 Task: Find connections with filter location Loughborough with filter topic #socialentrepreneurshipwith filter profile language German with filter current company Fino Payments Bank Ltd with filter school PSIT Kanpur (Pranveer Singh Institute of Technology) with filter industry Furniture and Home Furnishings Manufacturing with filter service category Marketing with filter keywords title Barista
Action: Mouse moved to (491, 76)
Screenshot: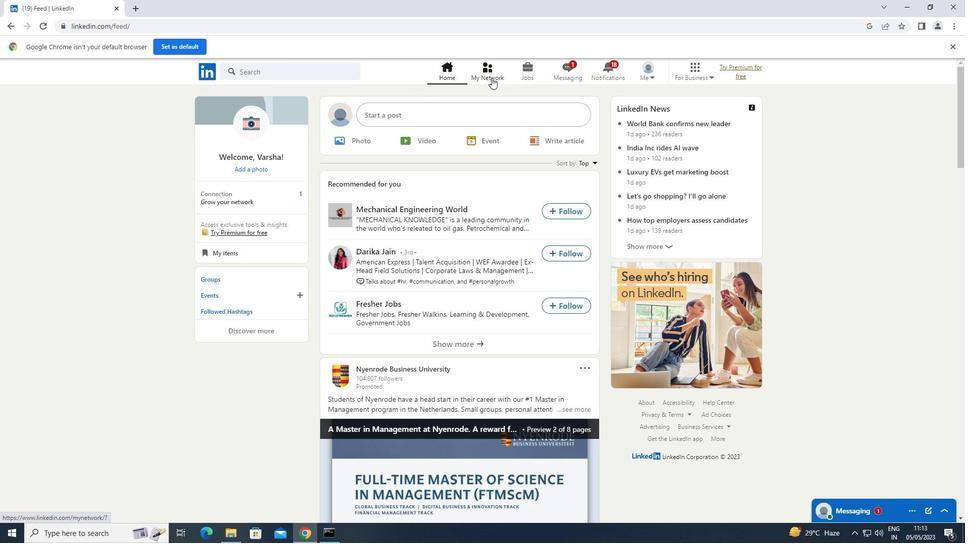 
Action: Mouse pressed left at (491, 76)
Screenshot: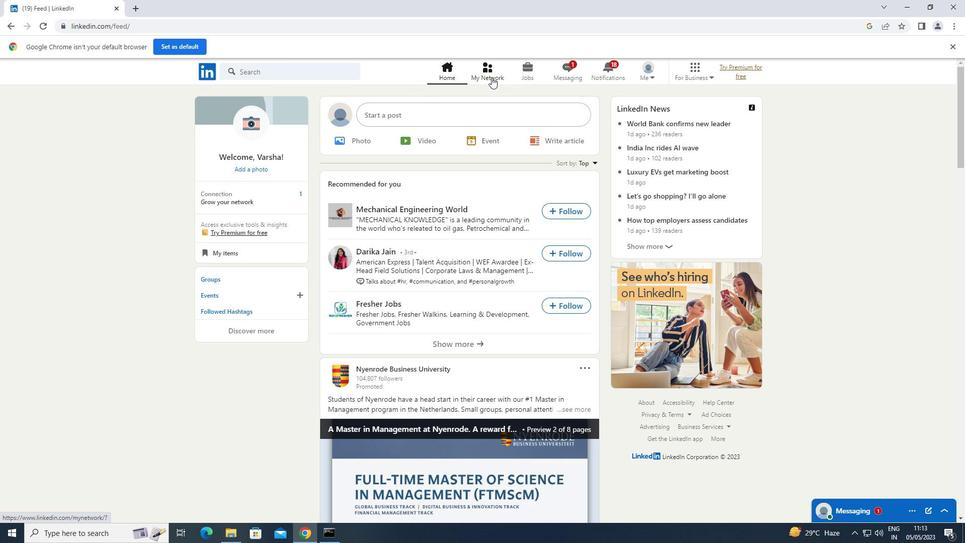 
Action: Mouse moved to (243, 127)
Screenshot: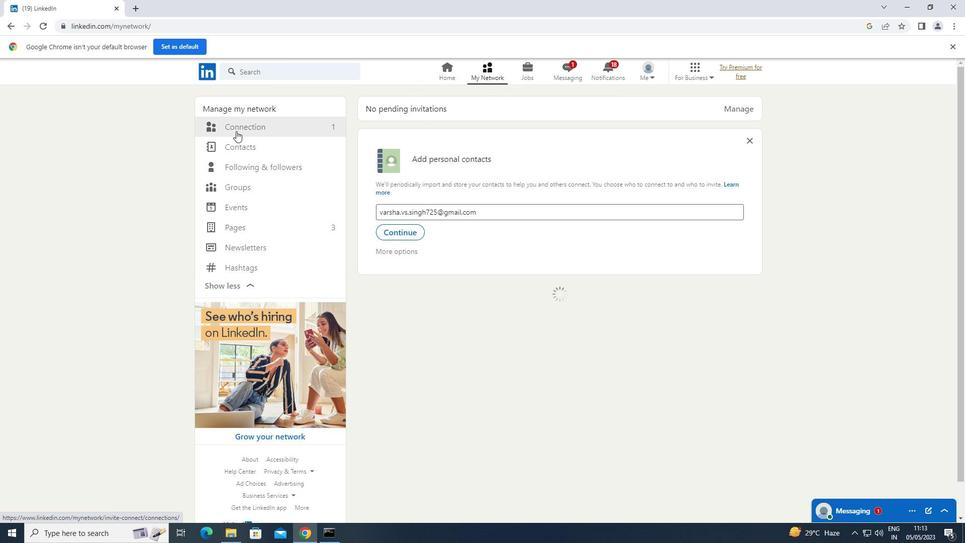 
Action: Mouse pressed left at (243, 127)
Screenshot: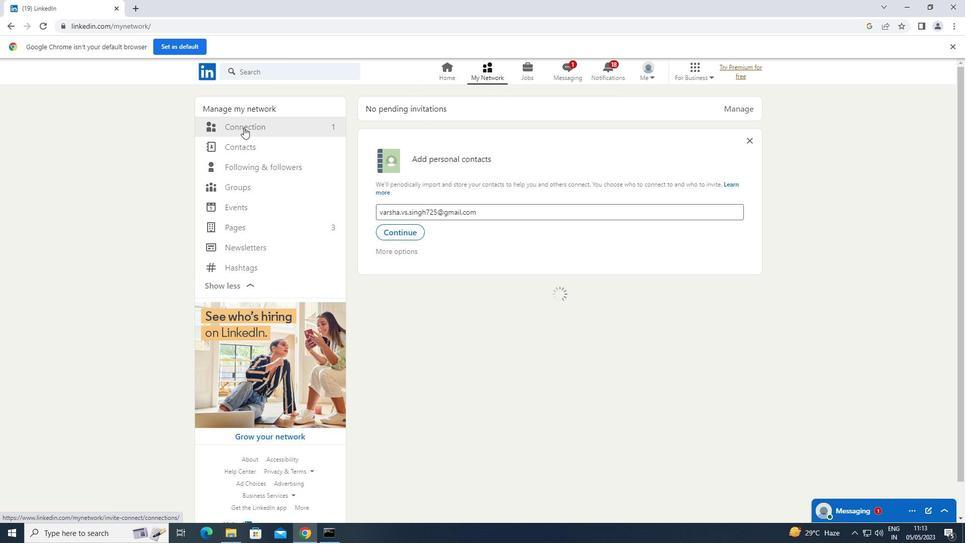 
Action: Mouse moved to (554, 127)
Screenshot: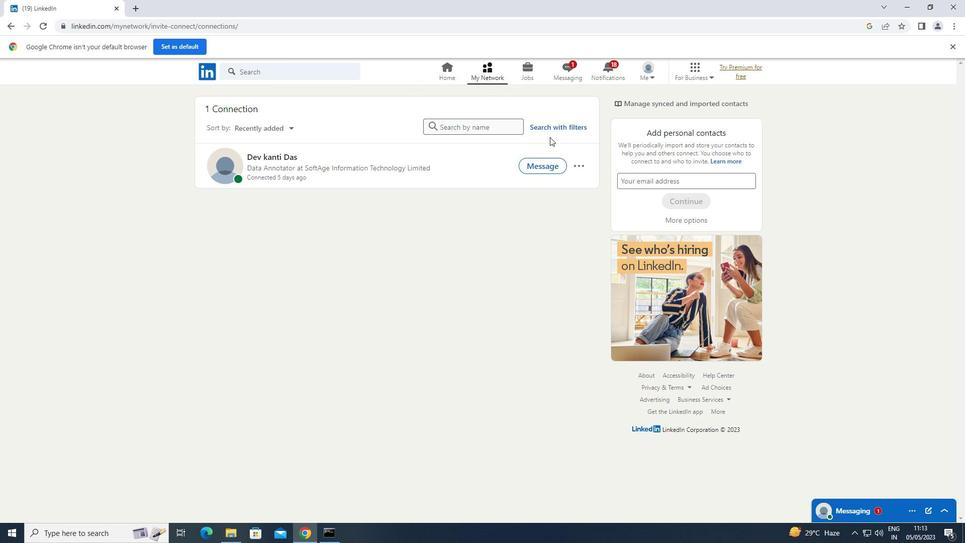 
Action: Mouse pressed left at (554, 127)
Screenshot: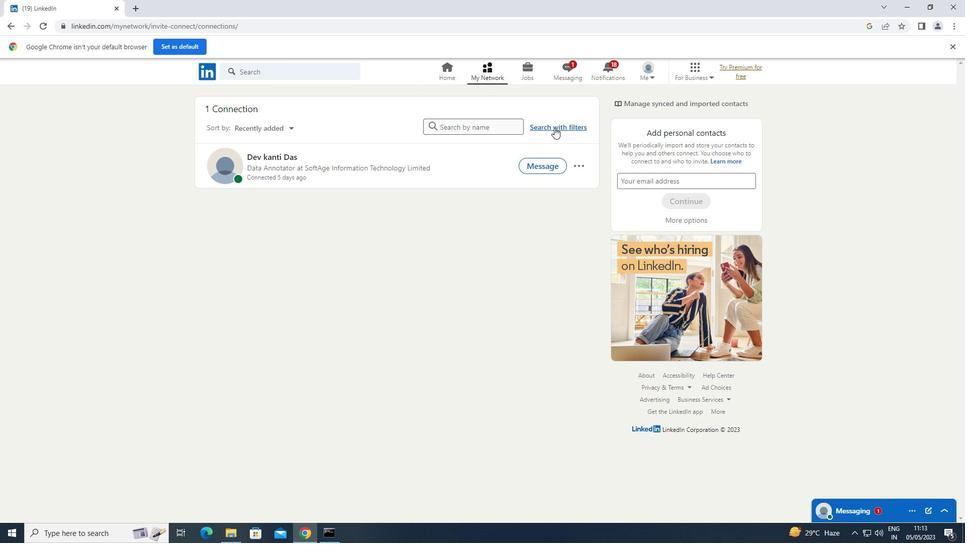 
Action: Mouse moved to (521, 100)
Screenshot: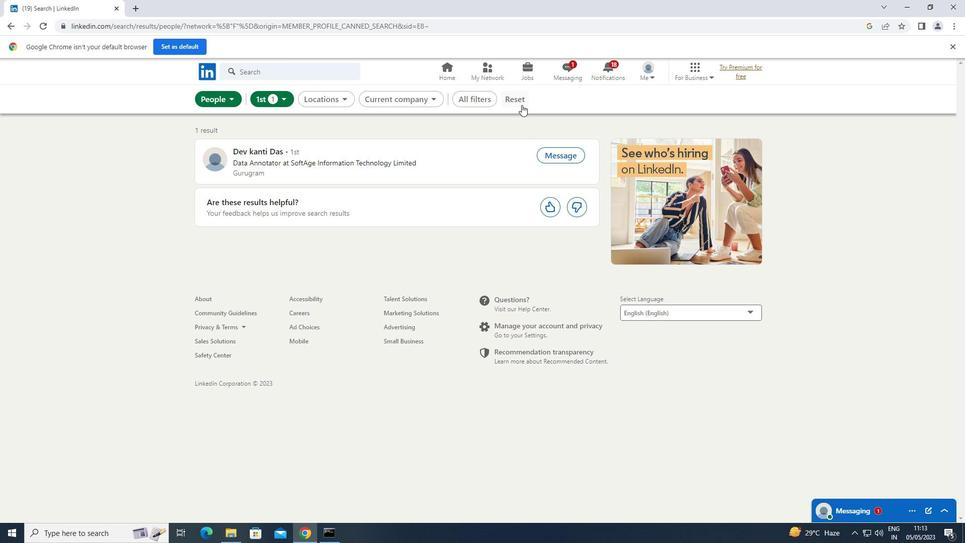 
Action: Mouse pressed left at (521, 100)
Screenshot: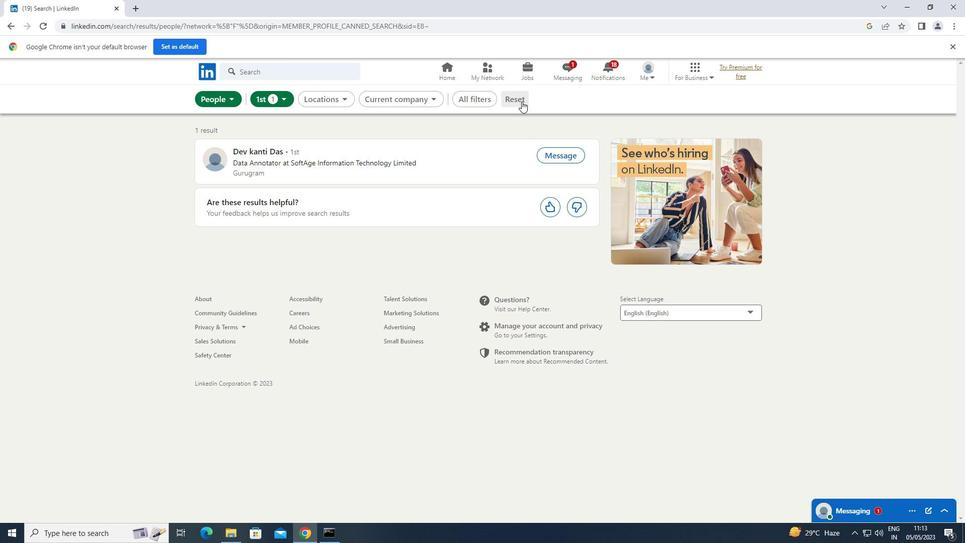 
Action: Mouse moved to (495, 95)
Screenshot: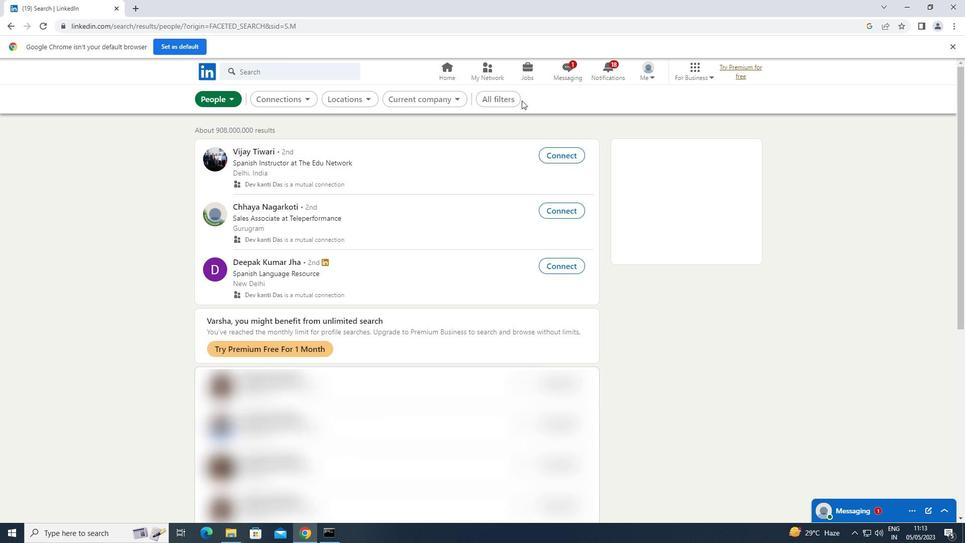 
Action: Mouse pressed left at (495, 95)
Screenshot: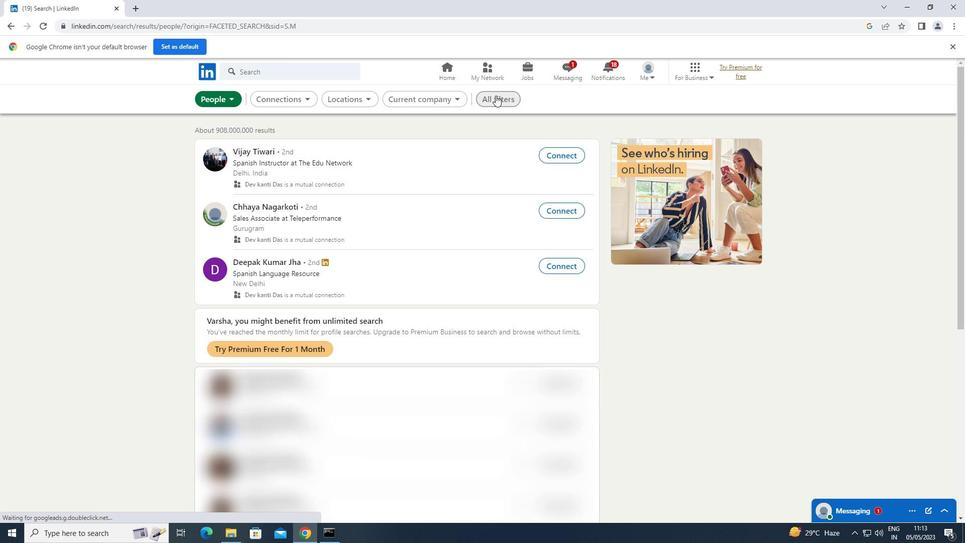 
Action: Mouse moved to (720, 240)
Screenshot: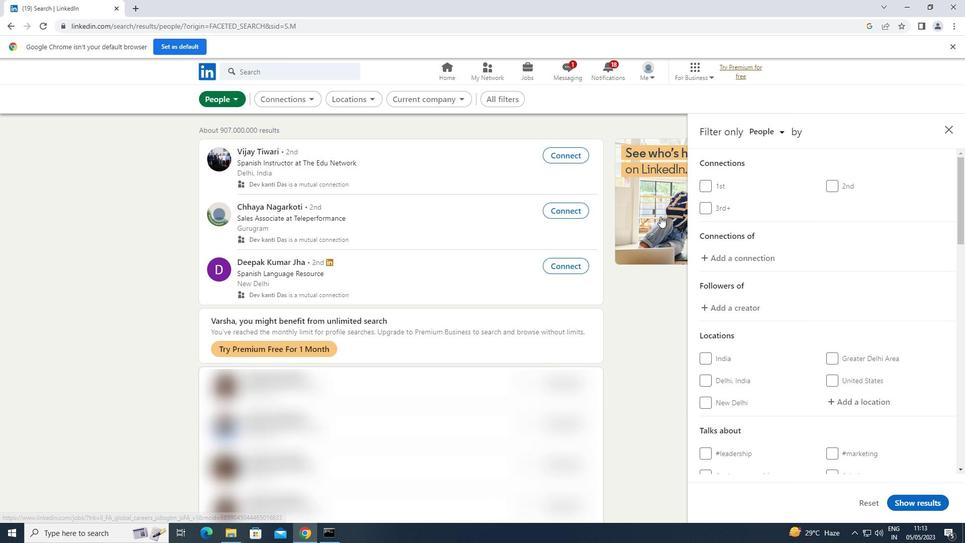 
Action: Mouse scrolled (720, 240) with delta (0, 0)
Screenshot: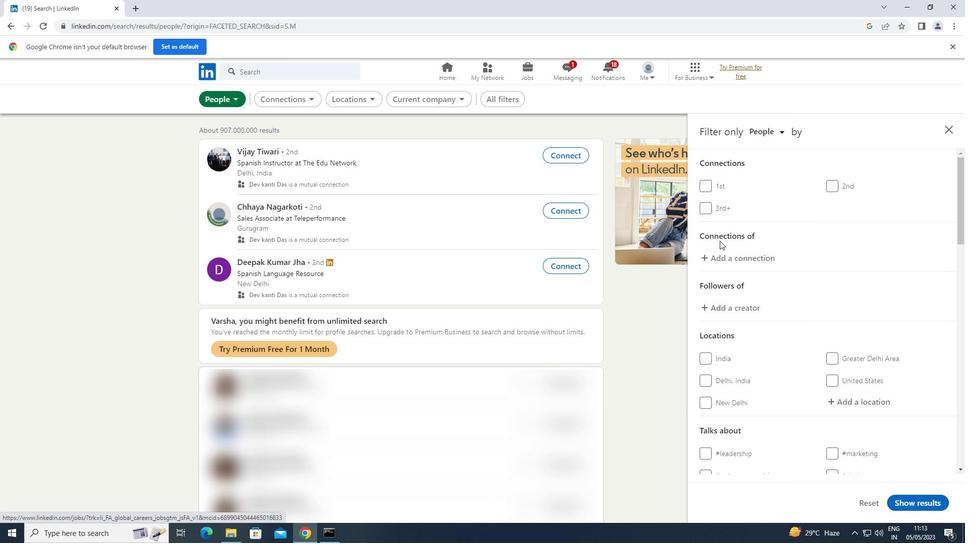 
Action: Mouse scrolled (720, 240) with delta (0, 0)
Screenshot: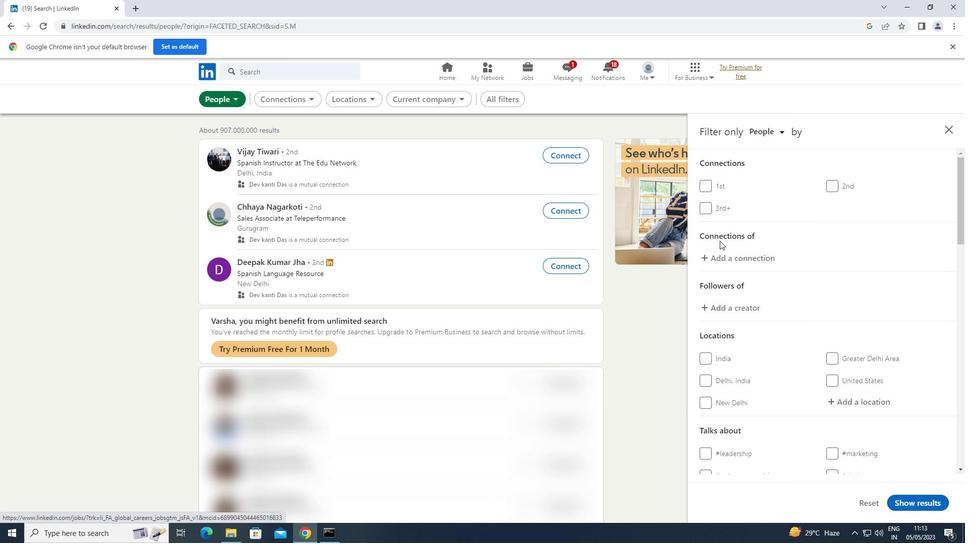
Action: Mouse moved to (876, 301)
Screenshot: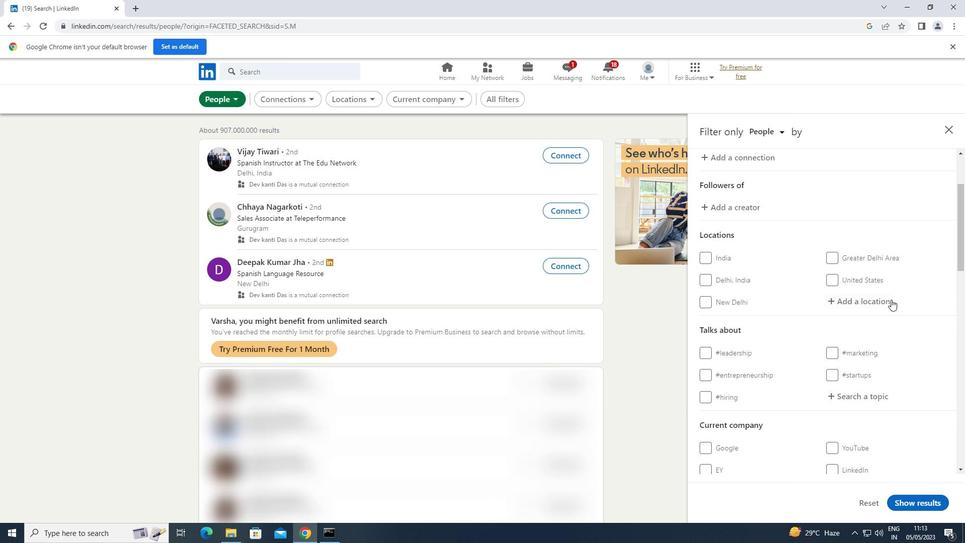 
Action: Mouse pressed left at (876, 301)
Screenshot: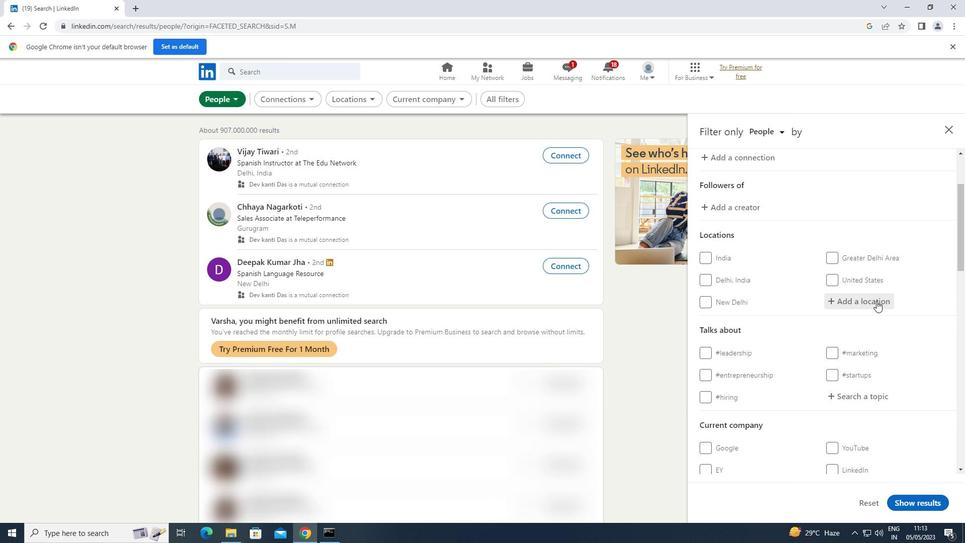 
Action: Key pressed <Key.shift>LOUGHBOROUGH
Screenshot: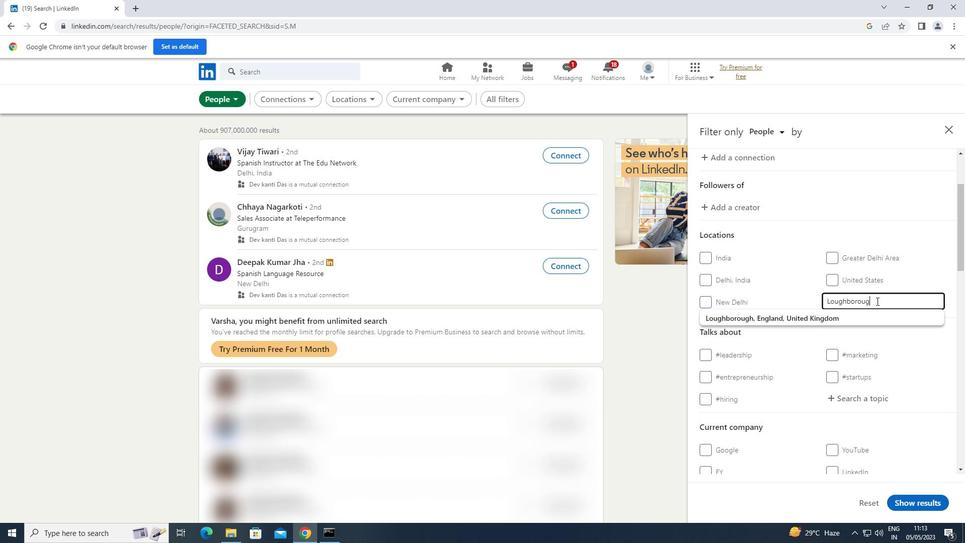 
Action: Mouse moved to (876, 400)
Screenshot: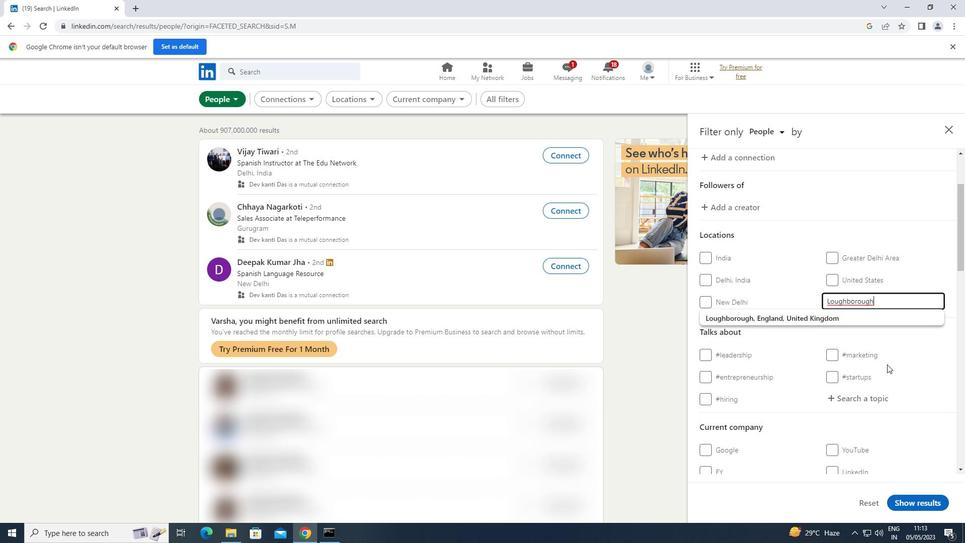 
Action: Mouse pressed left at (876, 400)
Screenshot: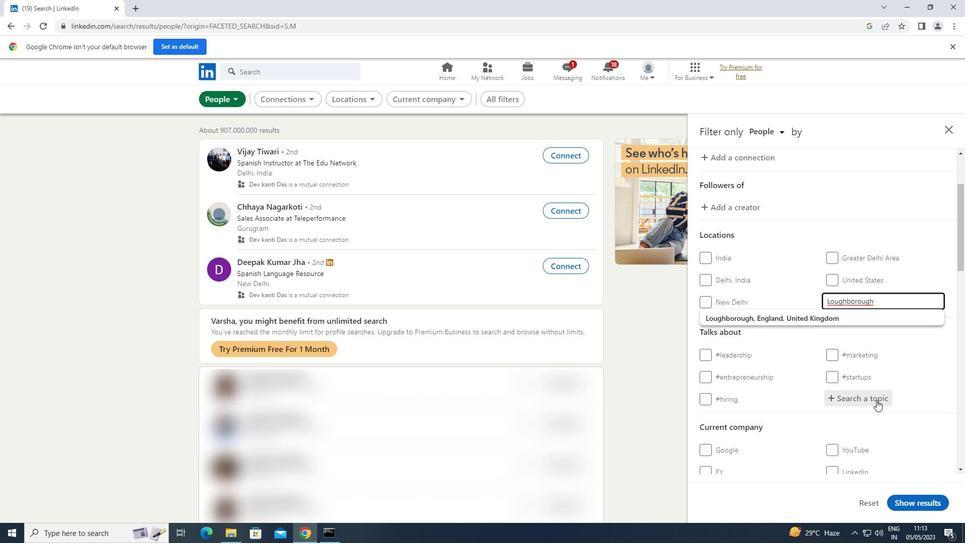 
Action: Key pressed SOCIALENTREPRENEURSH
Screenshot: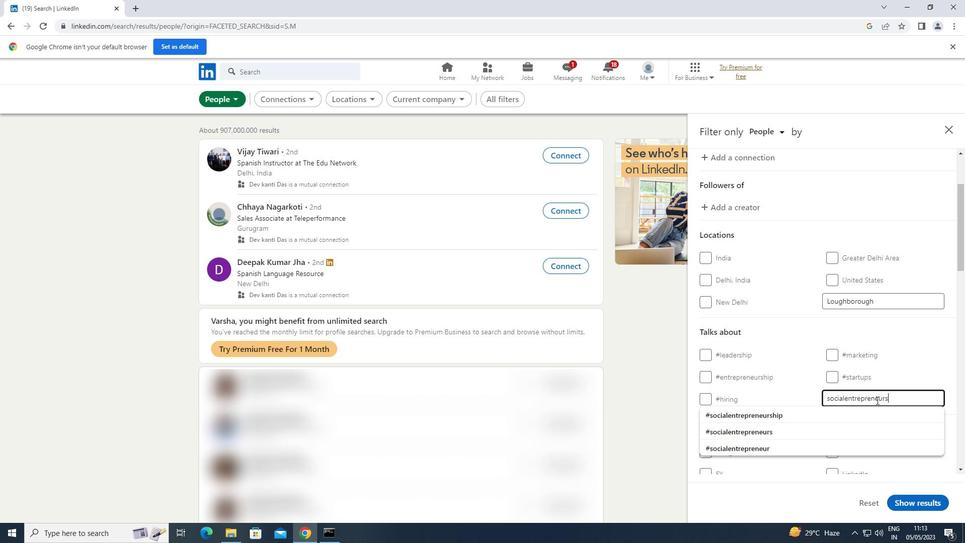 
Action: Mouse moved to (807, 409)
Screenshot: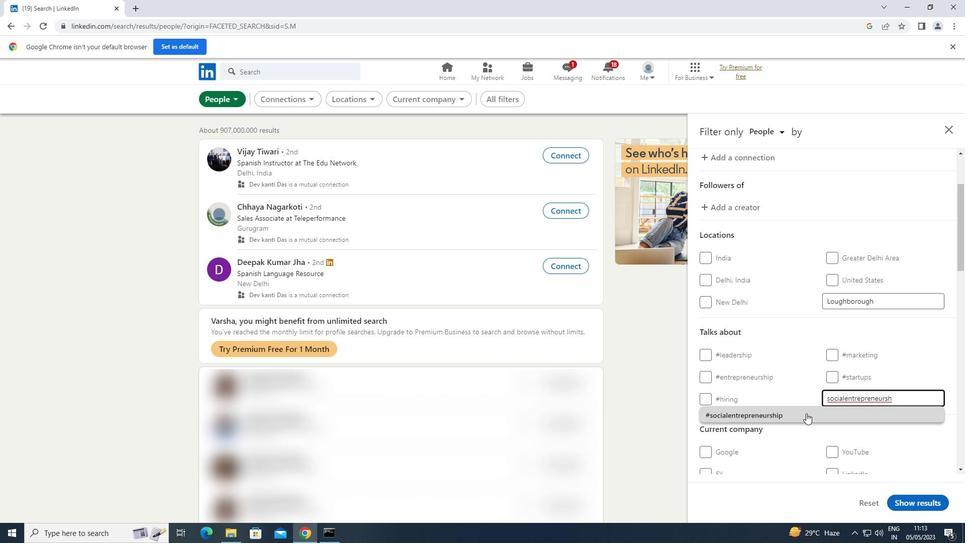 
Action: Mouse pressed left at (807, 409)
Screenshot: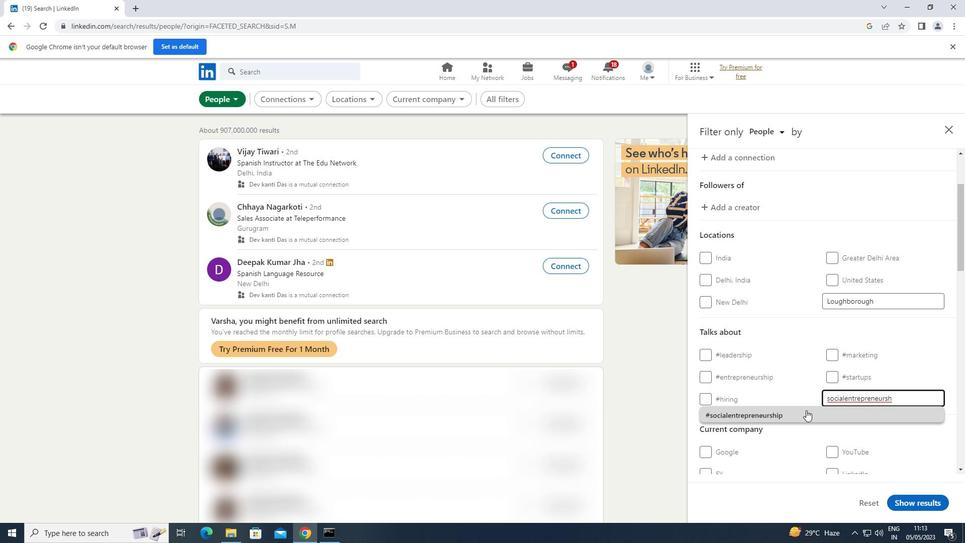 
Action: Mouse scrolled (807, 408) with delta (0, 0)
Screenshot: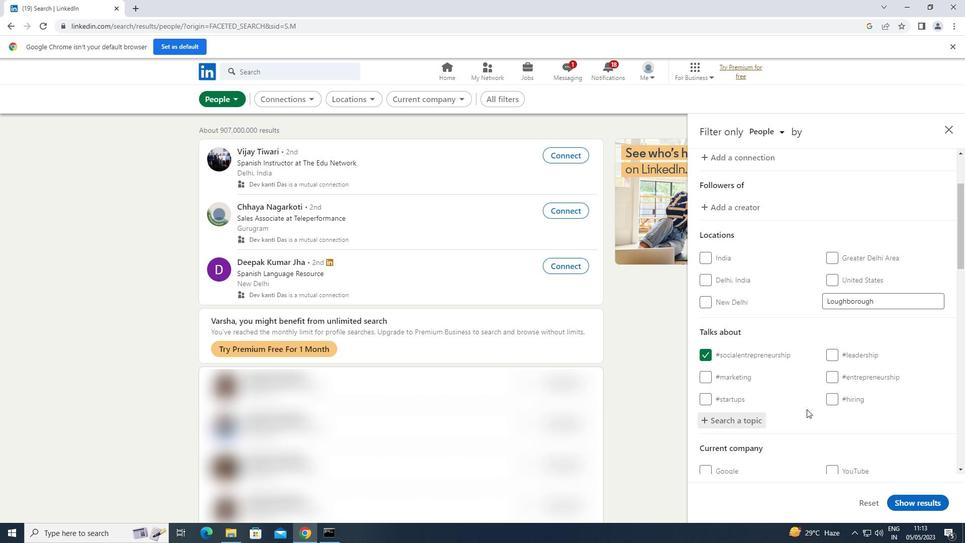 
Action: Mouse scrolled (807, 408) with delta (0, 0)
Screenshot: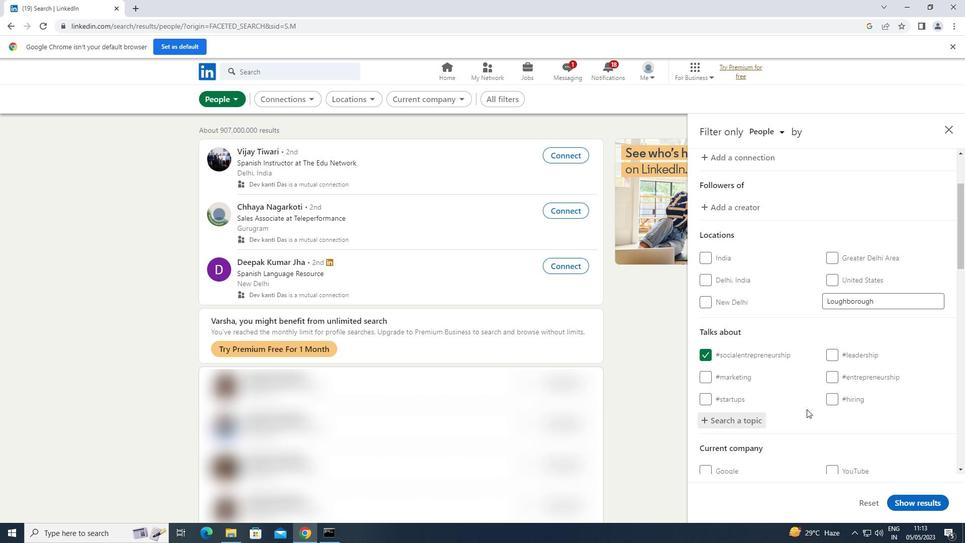 
Action: Mouse scrolled (807, 408) with delta (0, 0)
Screenshot: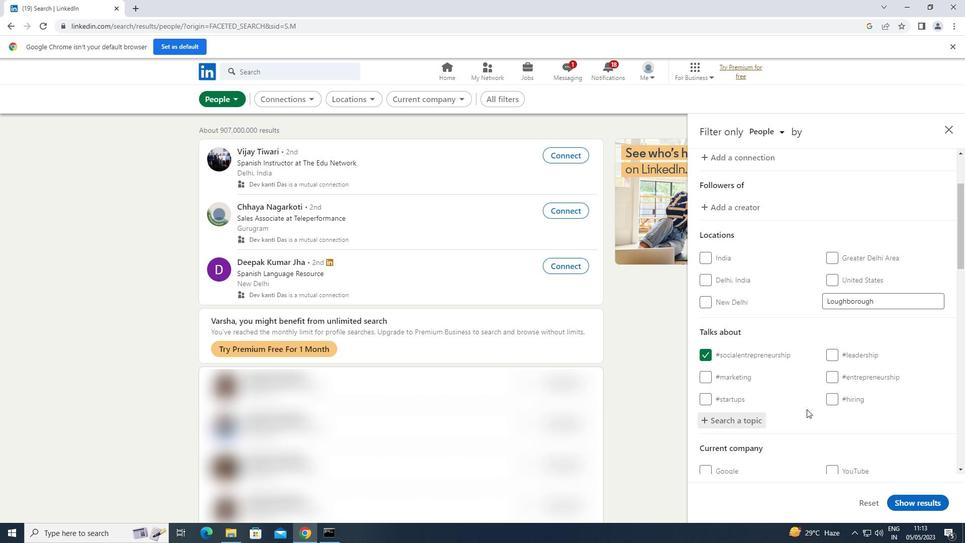 
Action: Mouse moved to (807, 408)
Screenshot: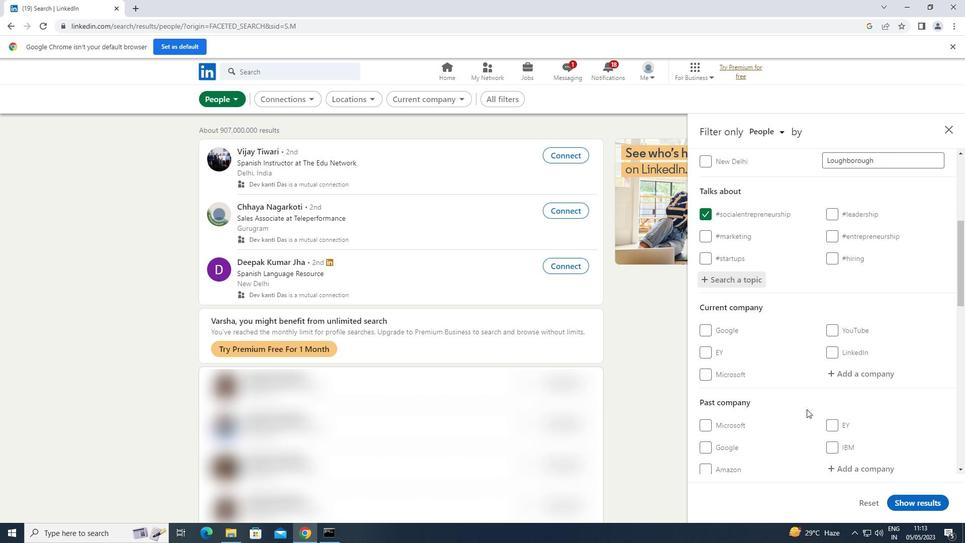 
Action: Mouse scrolled (807, 407) with delta (0, 0)
Screenshot: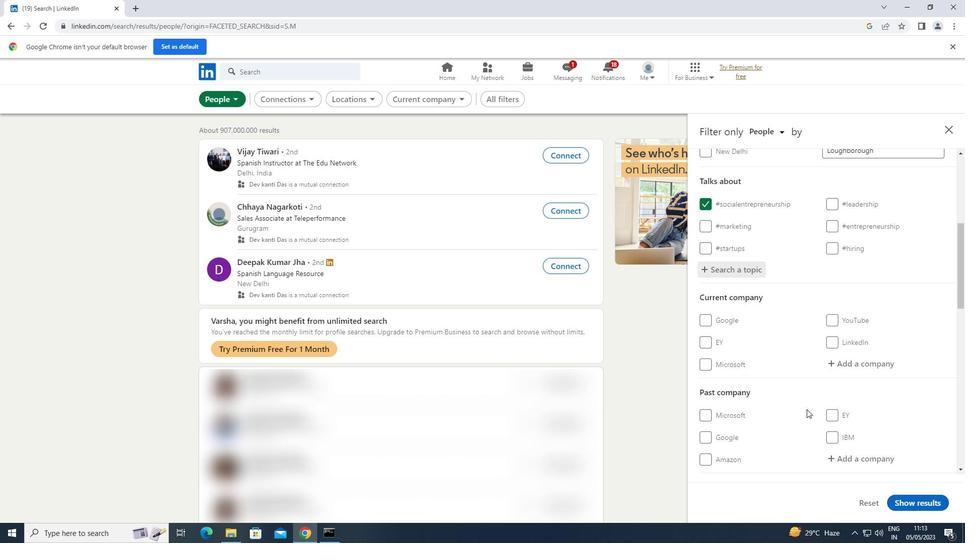 
Action: Mouse scrolled (807, 407) with delta (0, 0)
Screenshot: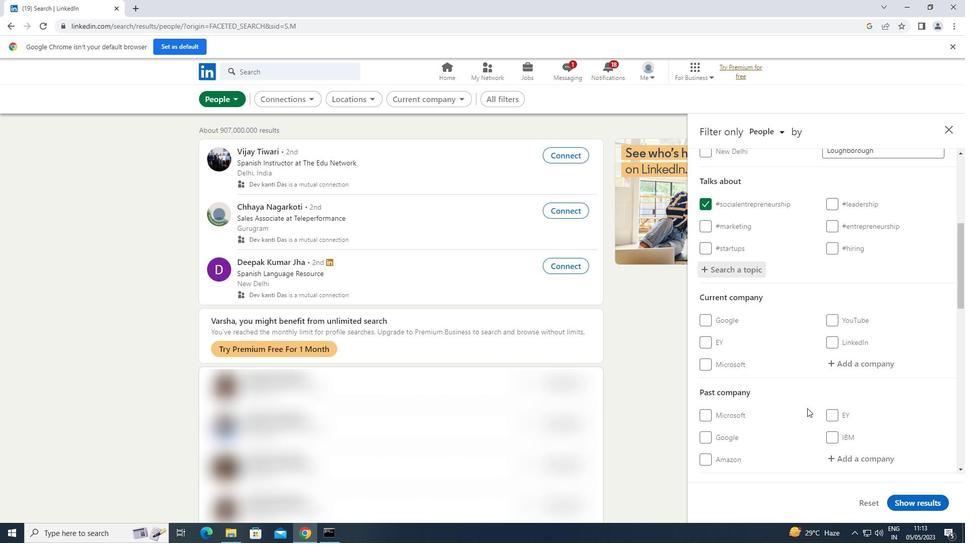 
Action: Mouse moved to (808, 406)
Screenshot: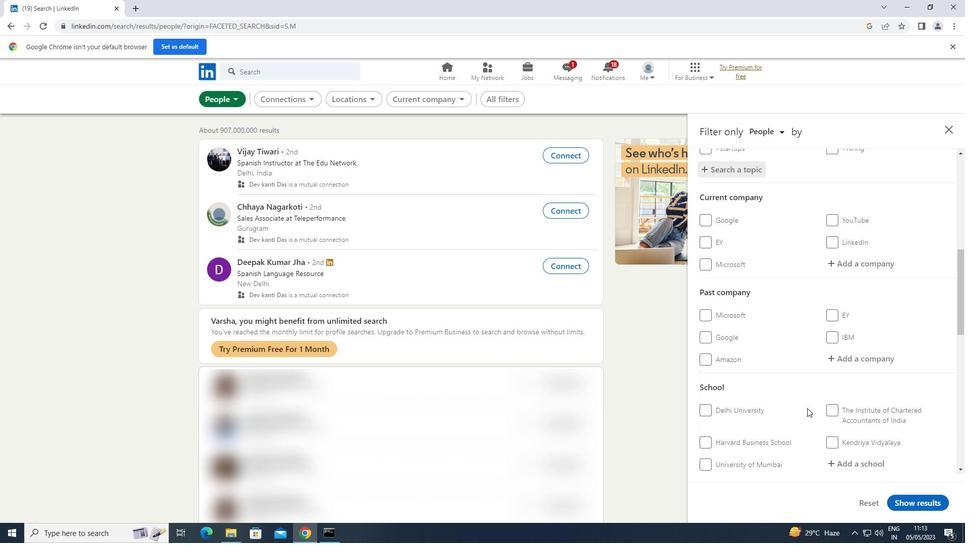 
Action: Mouse scrolled (808, 406) with delta (0, 0)
Screenshot: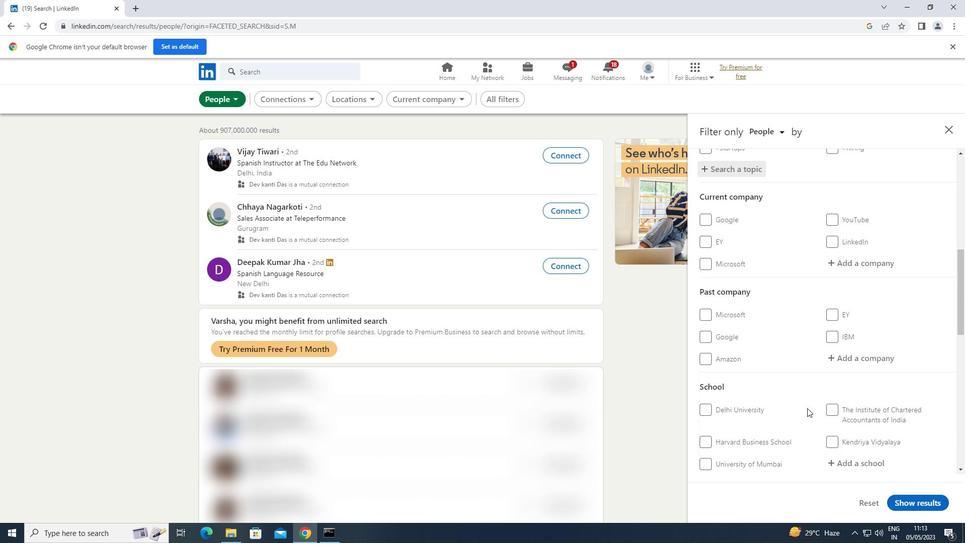 
Action: Mouse scrolled (808, 406) with delta (0, 0)
Screenshot: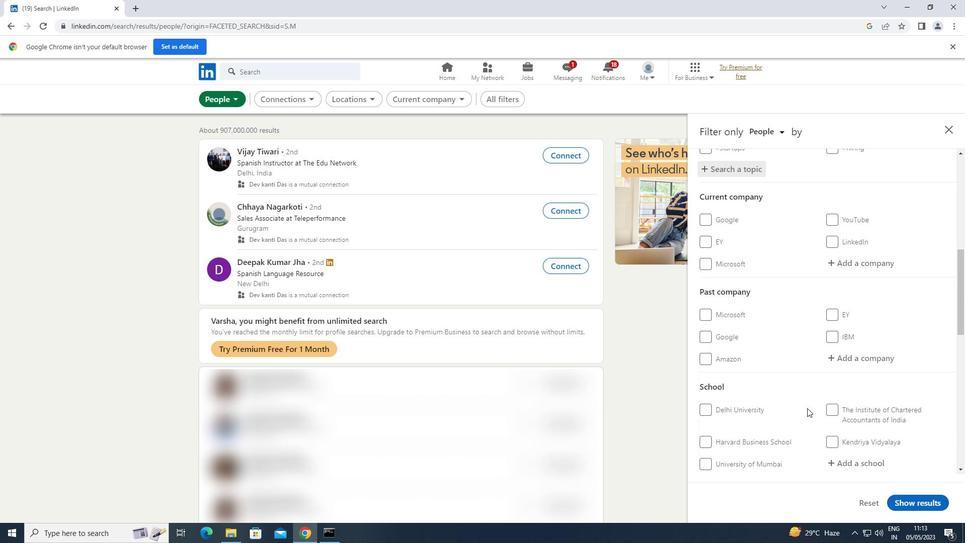 
Action: Mouse scrolled (808, 406) with delta (0, 0)
Screenshot: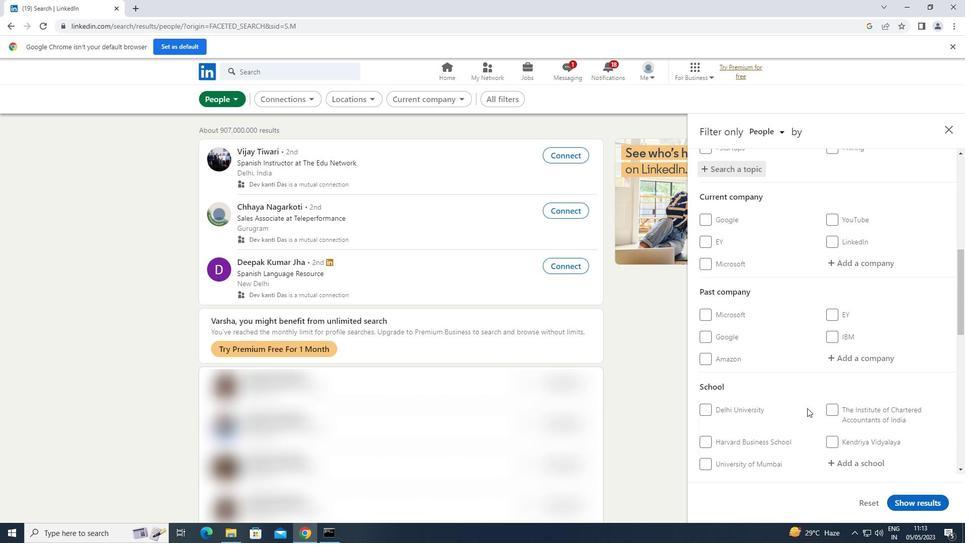 
Action: Mouse scrolled (808, 406) with delta (0, 0)
Screenshot: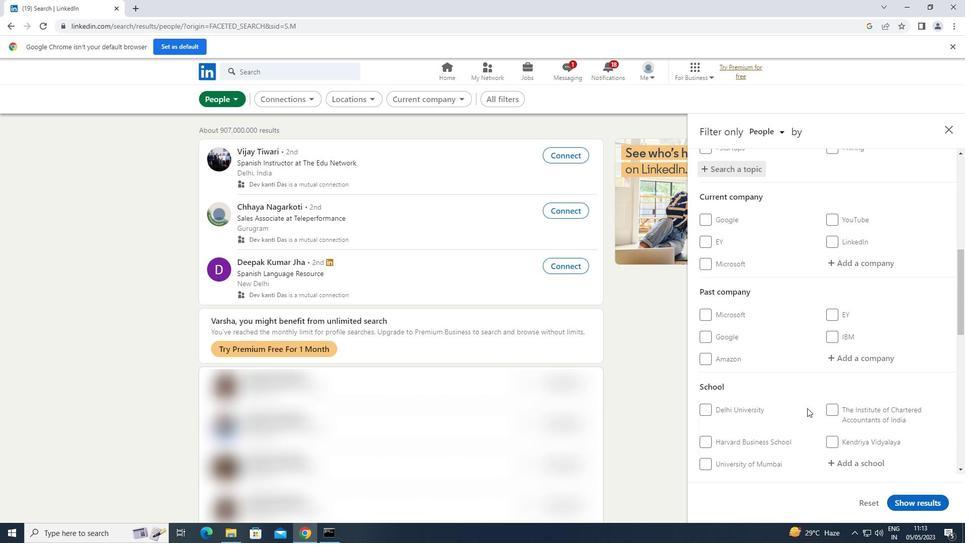 
Action: Mouse scrolled (808, 406) with delta (0, 0)
Screenshot: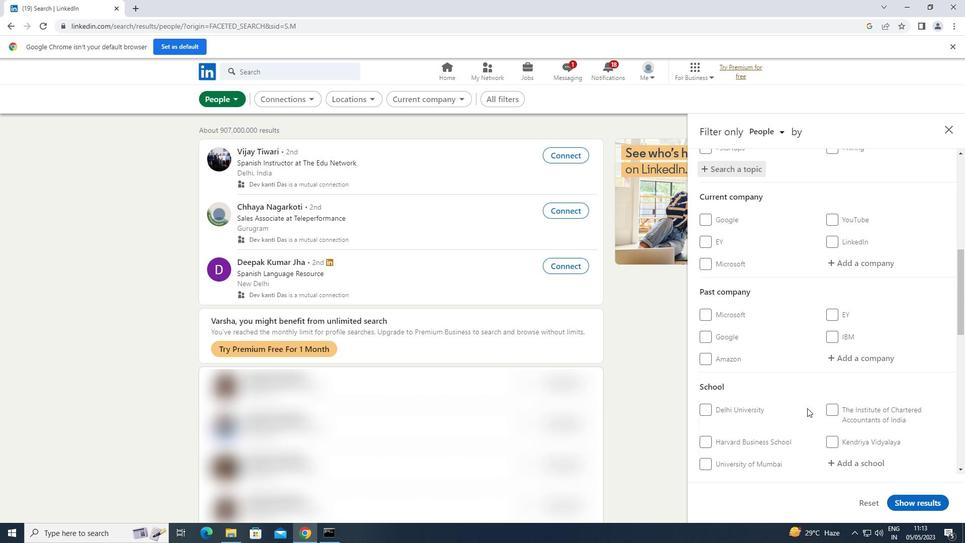 
Action: Mouse scrolled (808, 406) with delta (0, 0)
Screenshot: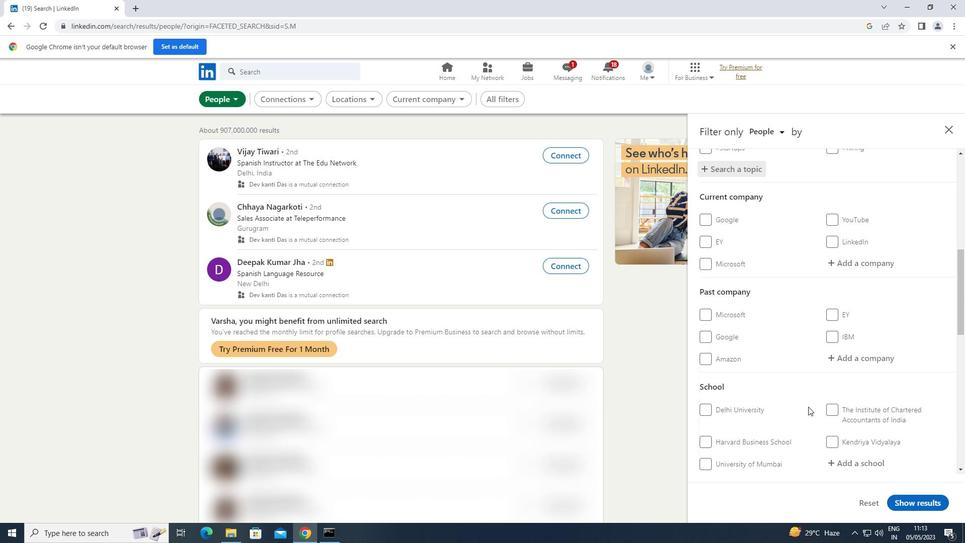 
Action: Mouse moved to (709, 370)
Screenshot: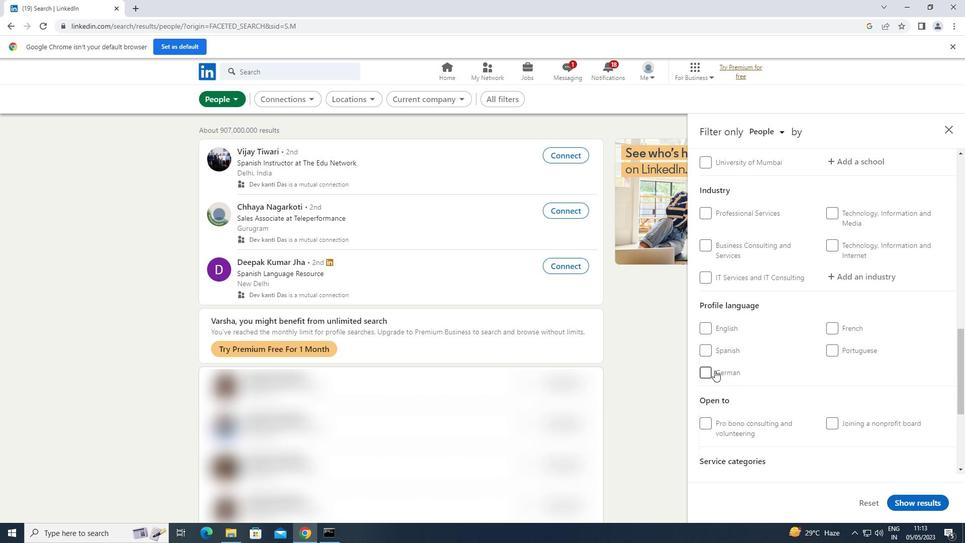 
Action: Mouse pressed left at (709, 370)
Screenshot: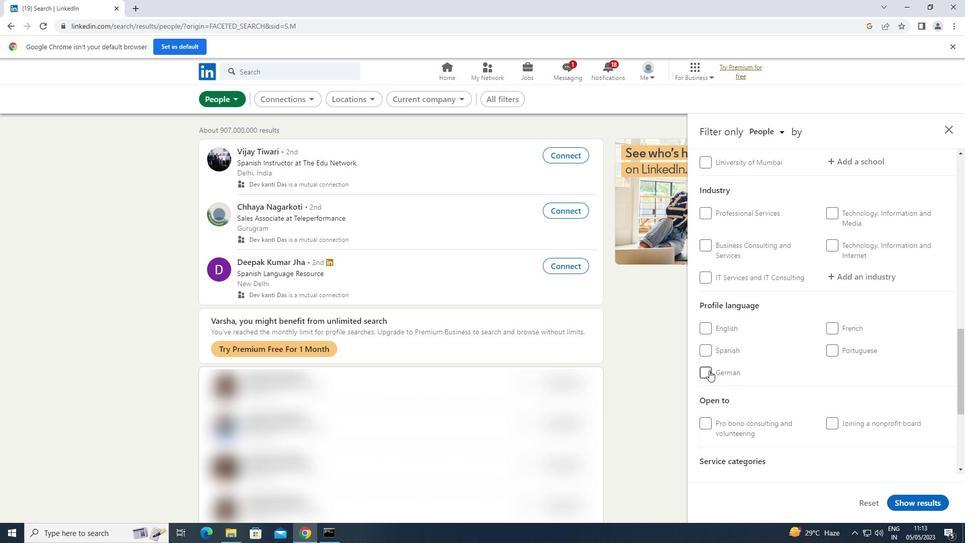 
Action: Mouse moved to (752, 343)
Screenshot: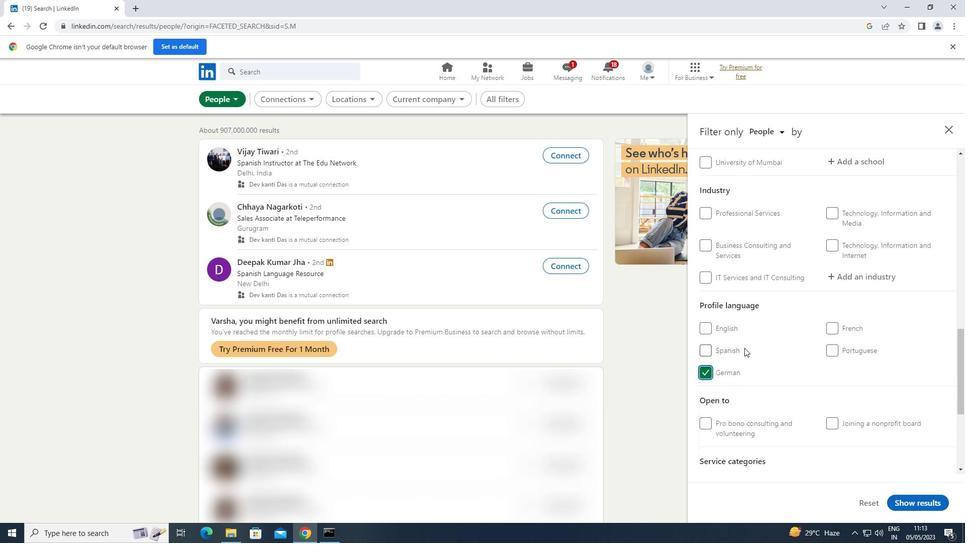 
Action: Mouse scrolled (752, 343) with delta (0, 0)
Screenshot: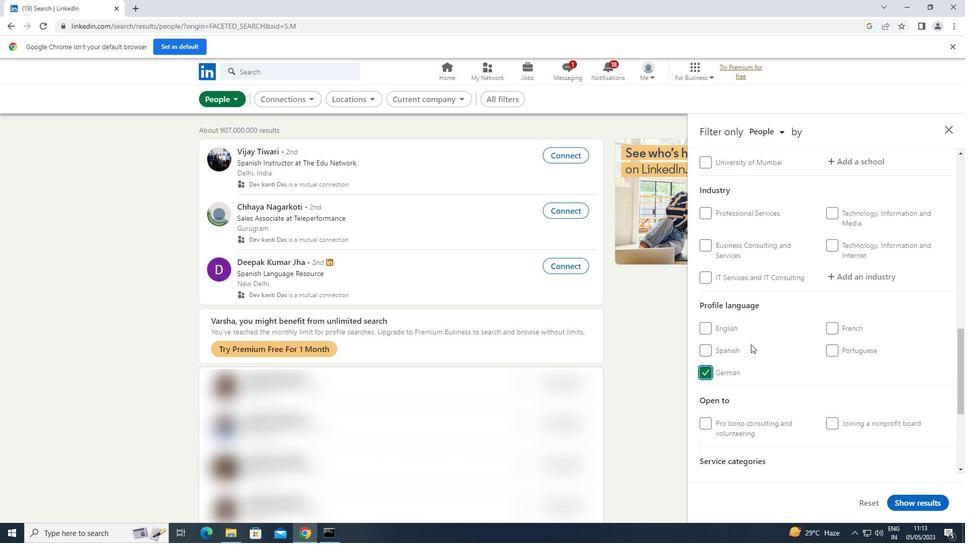 
Action: Mouse scrolled (752, 343) with delta (0, 0)
Screenshot: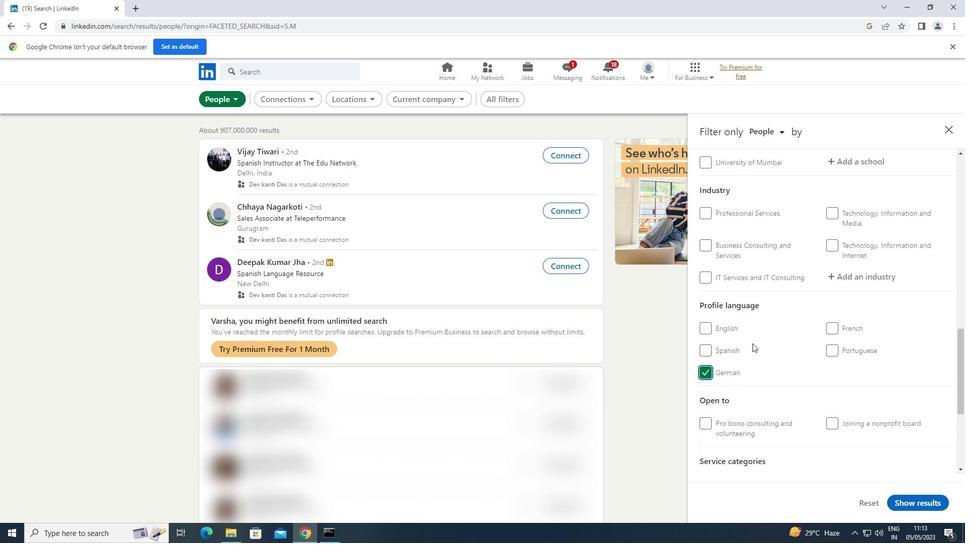 
Action: Mouse scrolled (752, 343) with delta (0, 0)
Screenshot: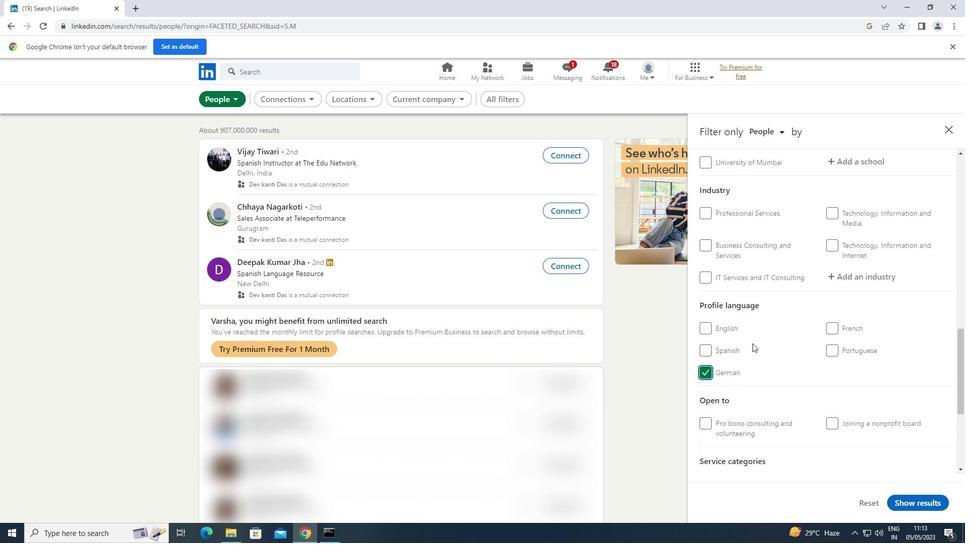 
Action: Mouse scrolled (752, 343) with delta (0, 0)
Screenshot: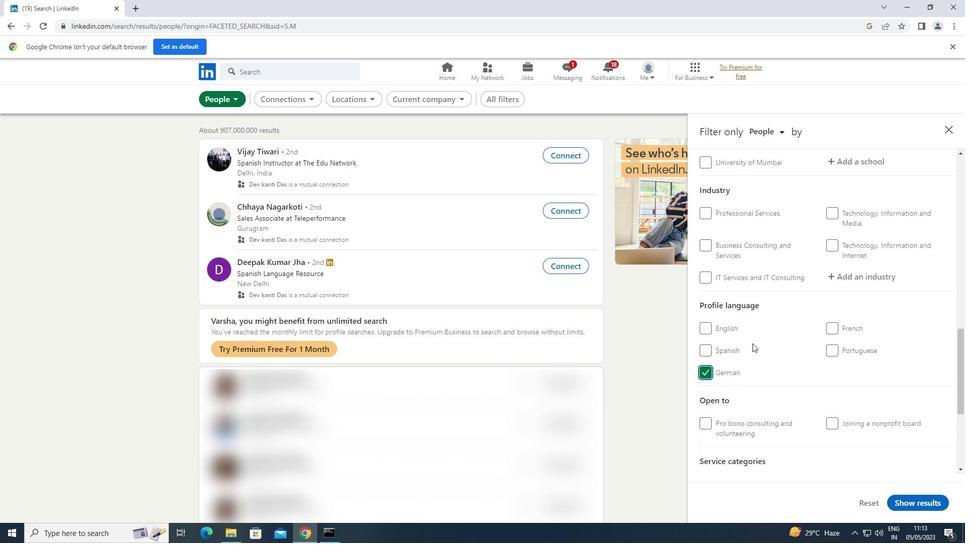 
Action: Mouse scrolled (752, 343) with delta (0, 0)
Screenshot: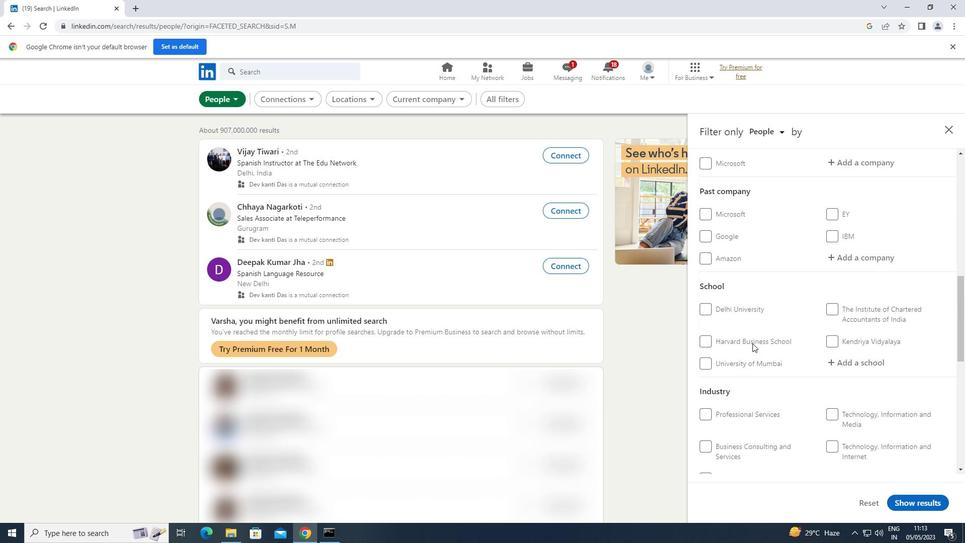 
Action: Mouse scrolled (752, 343) with delta (0, 0)
Screenshot: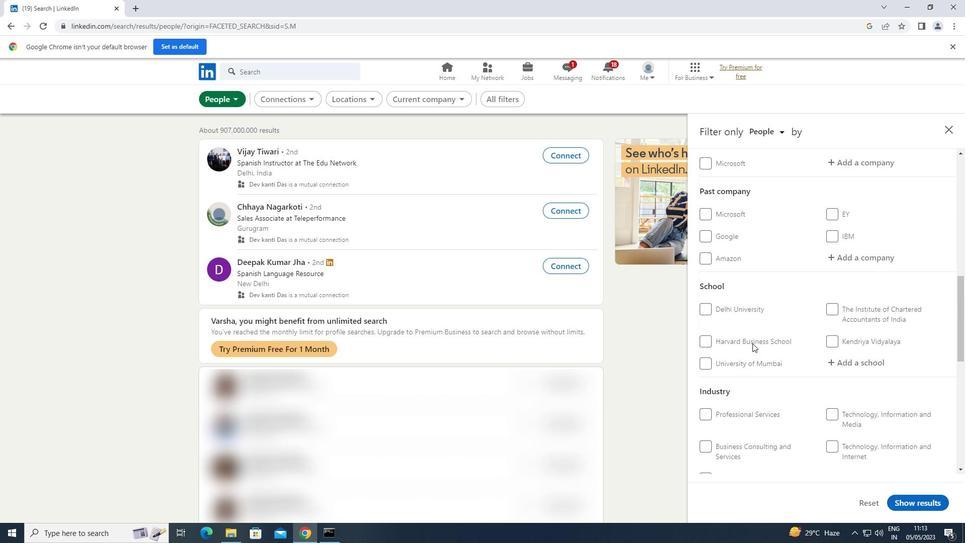 
Action: Mouse scrolled (752, 343) with delta (0, 0)
Screenshot: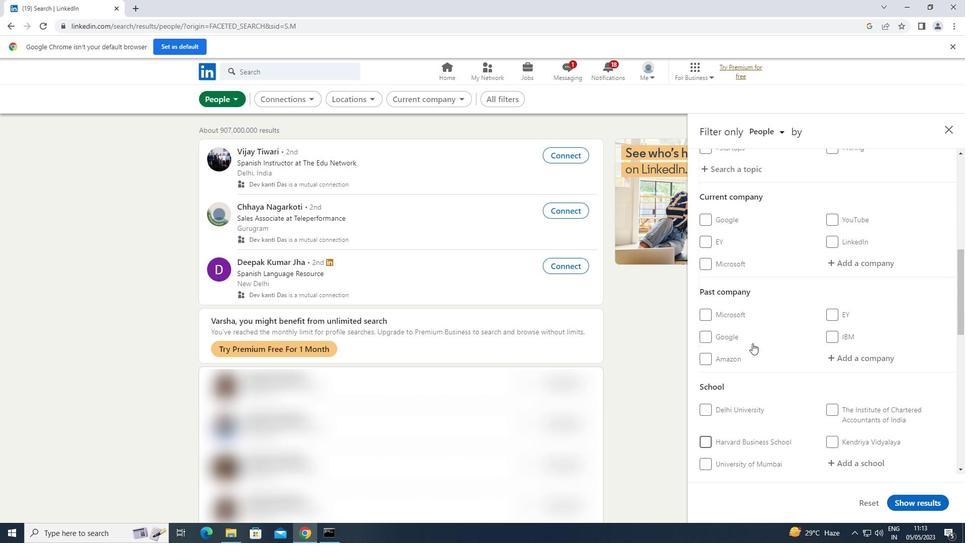 
Action: Mouse scrolled (752, 343) with delta (0, 0)
Screenshot: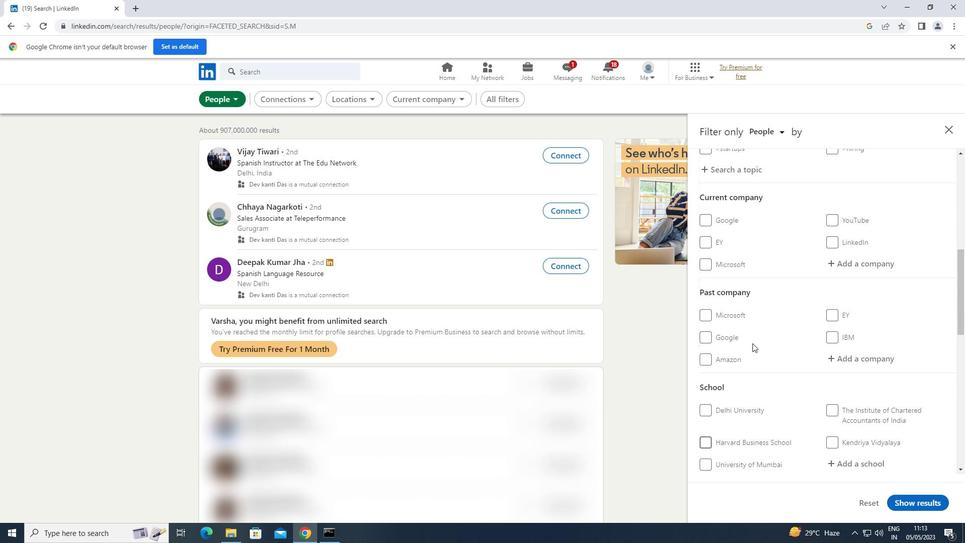 
Action: Mouse moved to (851, 363)
Screenshot: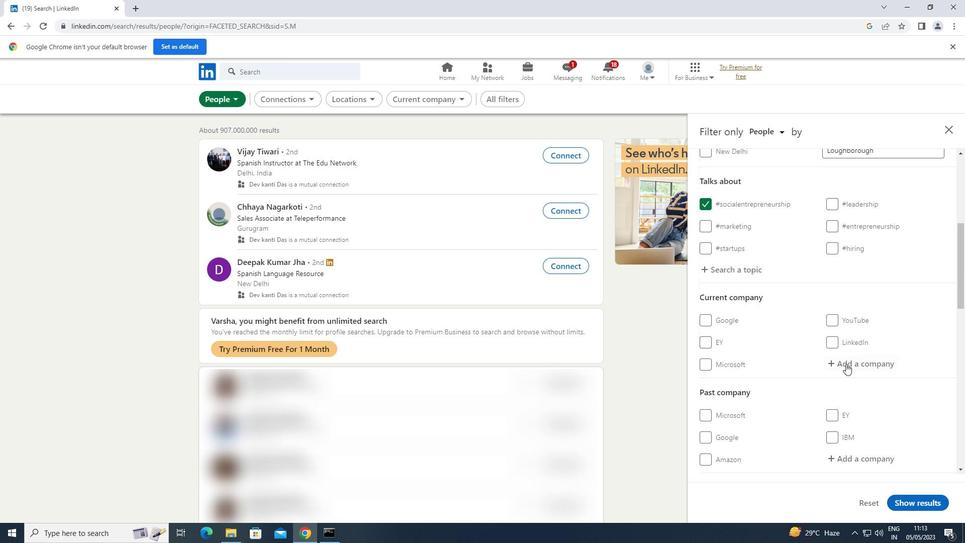 
Action: Mouse pressed left at (851, 363)
Screenshot: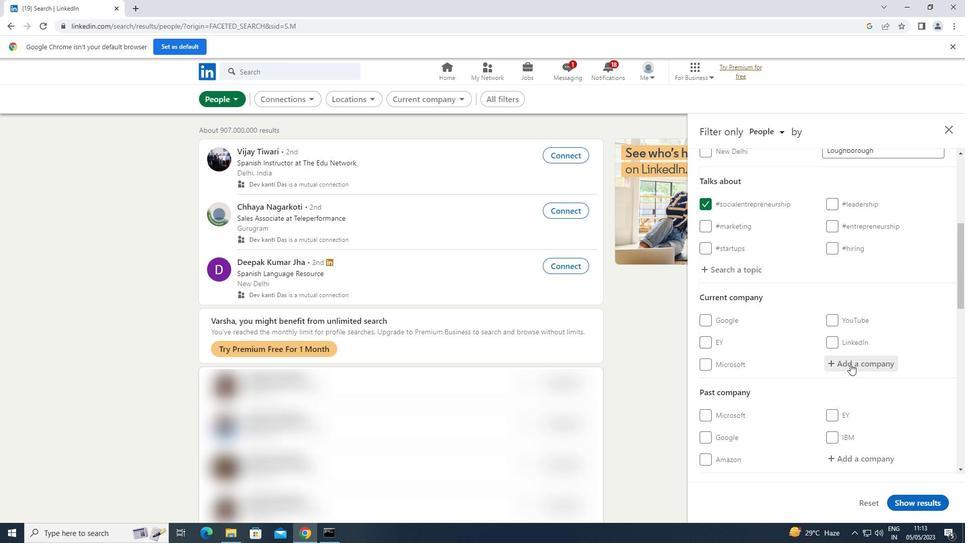 
Action: Key pressed <Key.shift>FINO<Key.space><Key.shift>PAYMENTS
Screenshot: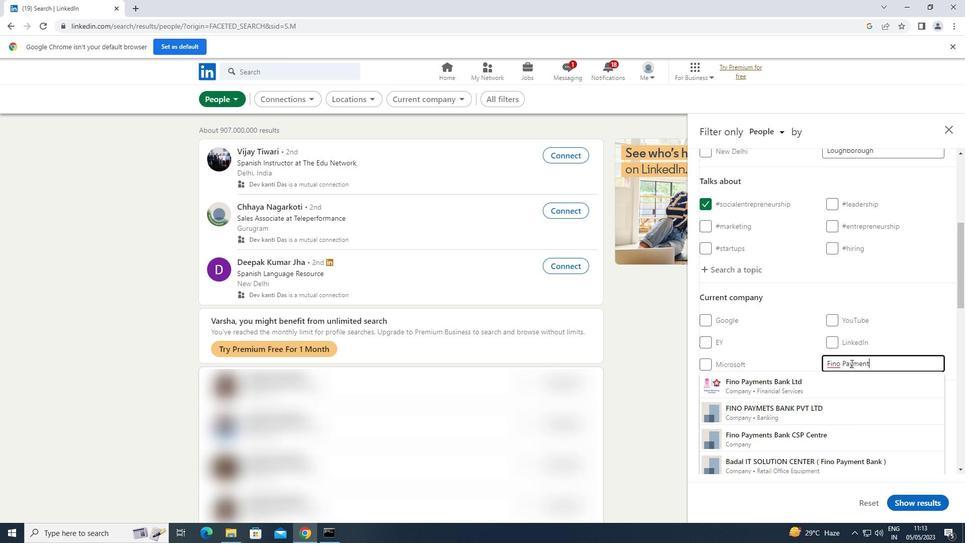 
Action: Mouse moved to (831, 384)
Screenshot: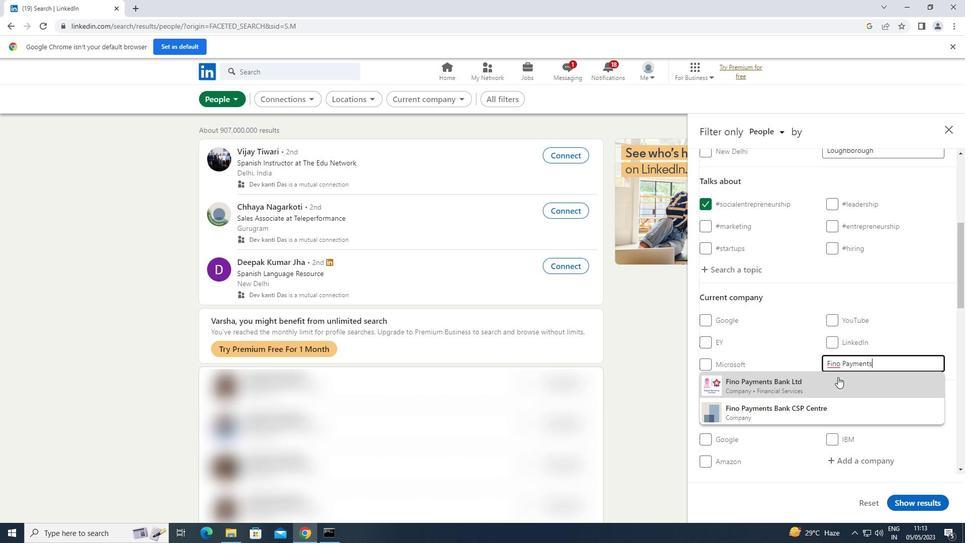 
Action: Mouse pressed left at (831, 384)
Screenshot: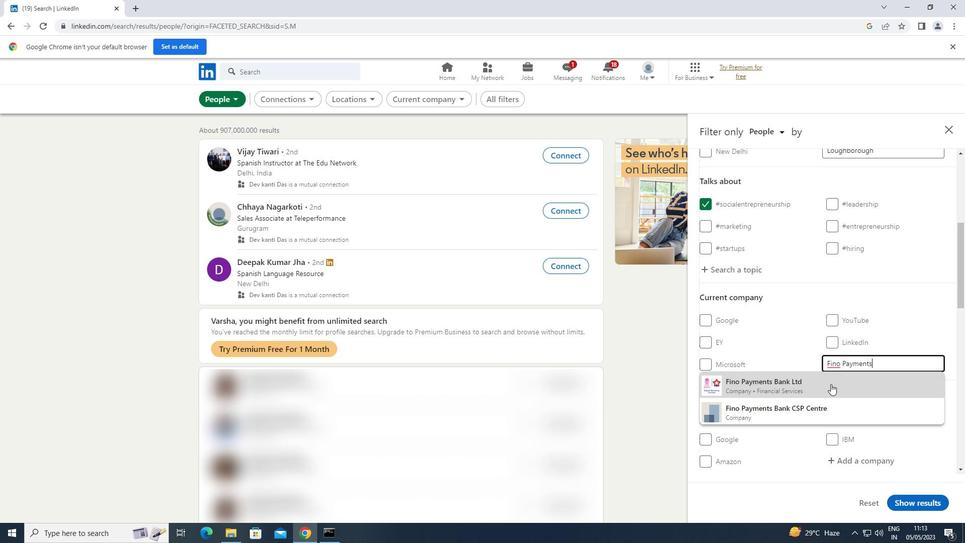 
Action: Mouse scrolled (831, 383) with delta (0, 0)
Screenshot: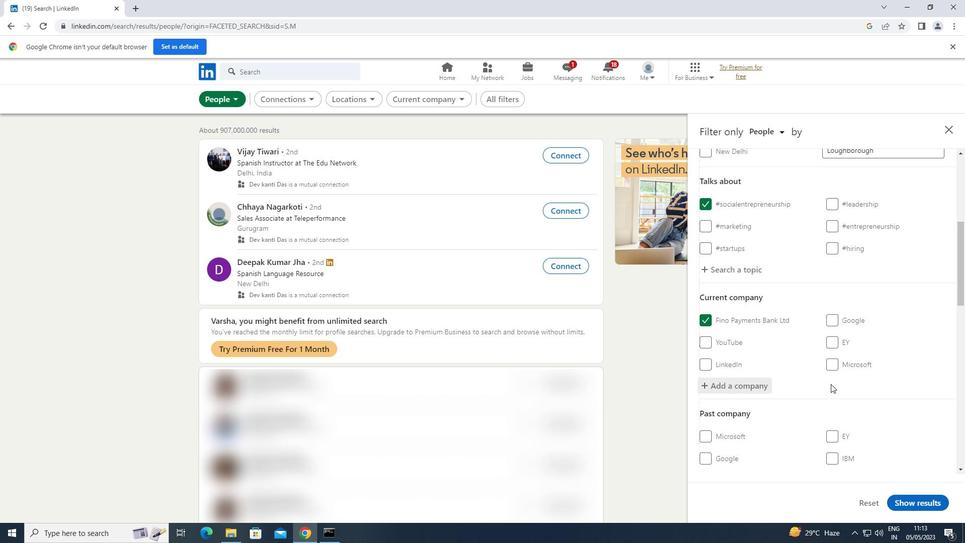
Action: Mouse scrolled (831, 383) with delta (0, 0)
Screenshot: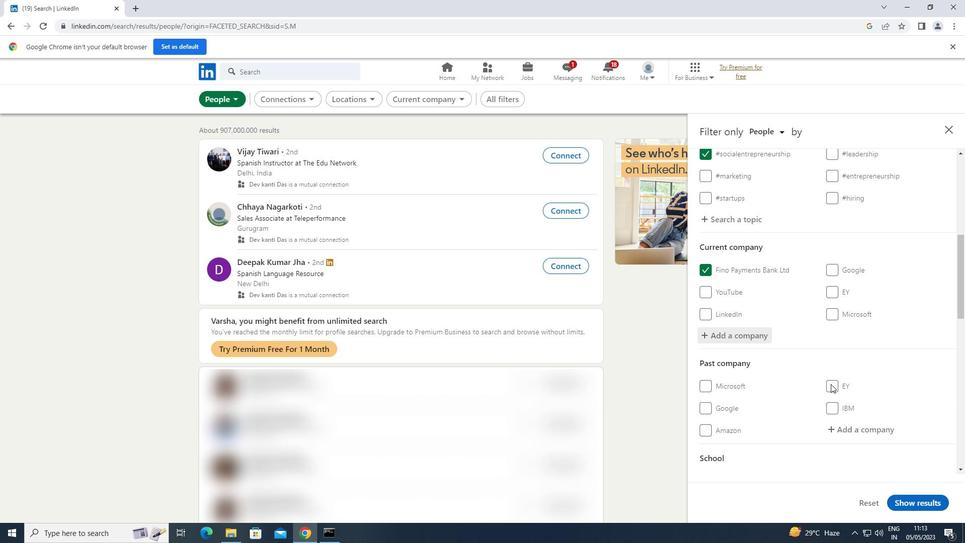 
Action: Mouse scrolled (831, 383) with delta (0, 0)
Screenshot: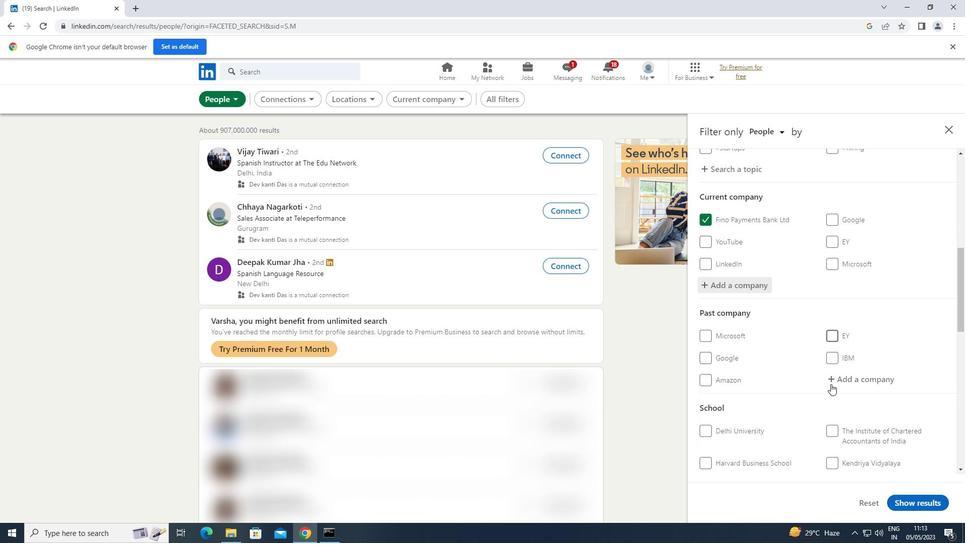 
Action: Mouse scrolled (831, 383) with delta (0, 0)
Screenshot: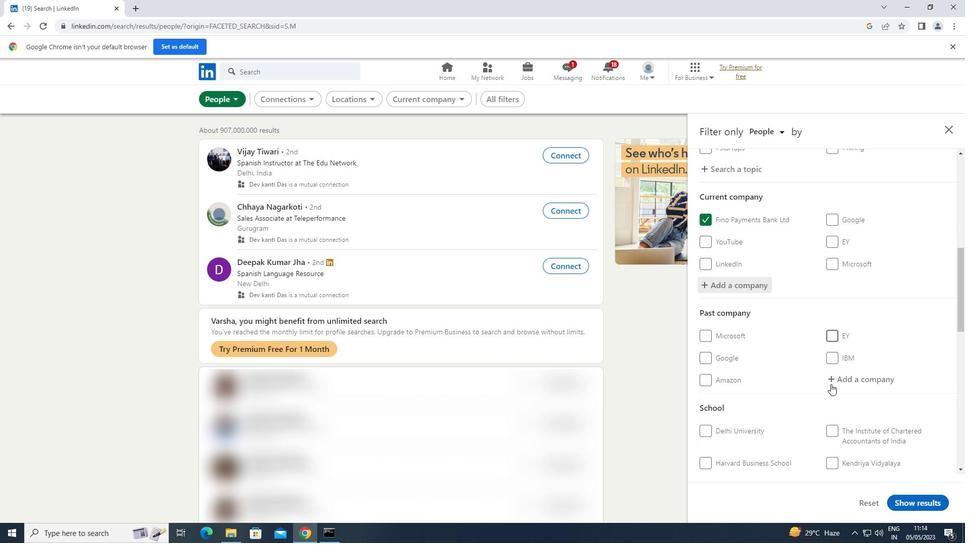 
Action: Mouse moved to (836, 384)
Screenshot: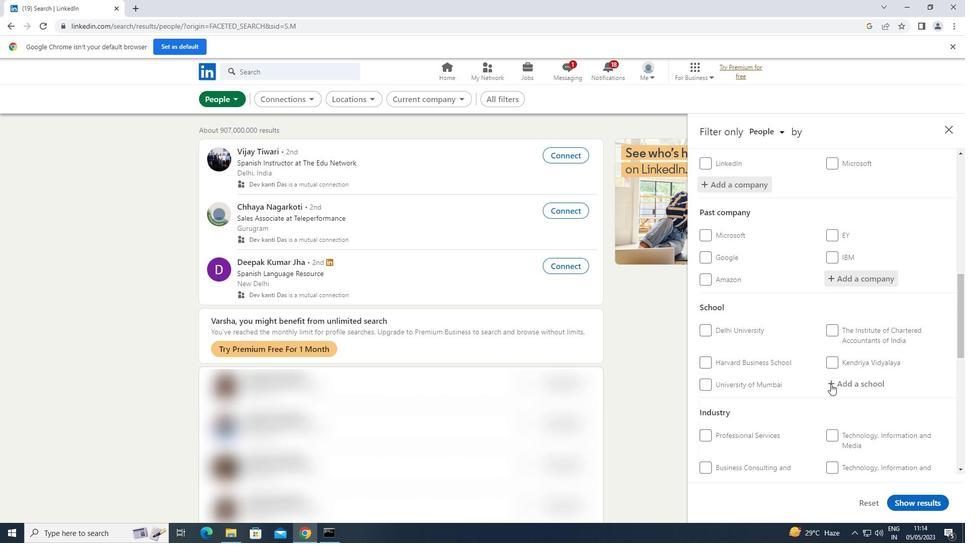 
Action: Mouse pressed left at (836, 384)
Screenshot: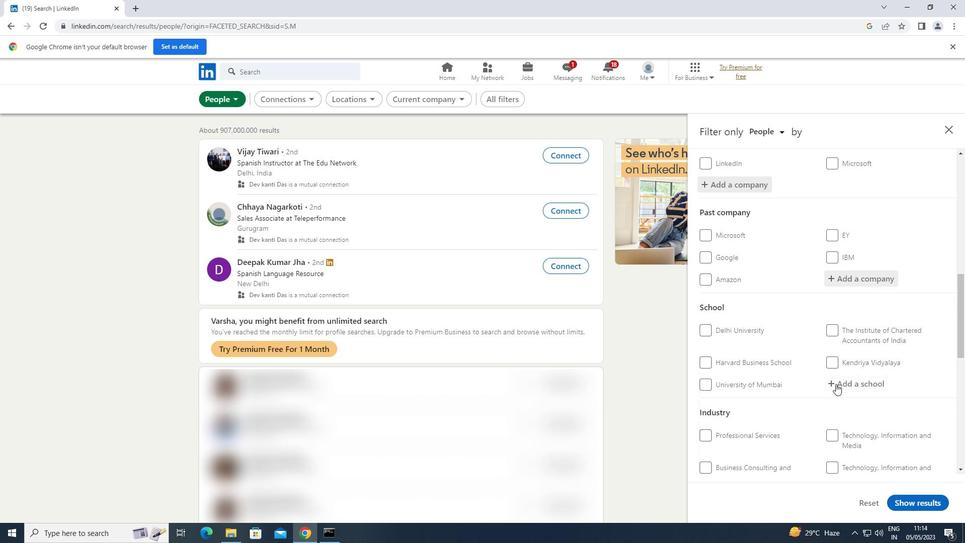 
Action: Key pressed <Key.shift>PSIT
Screenshot: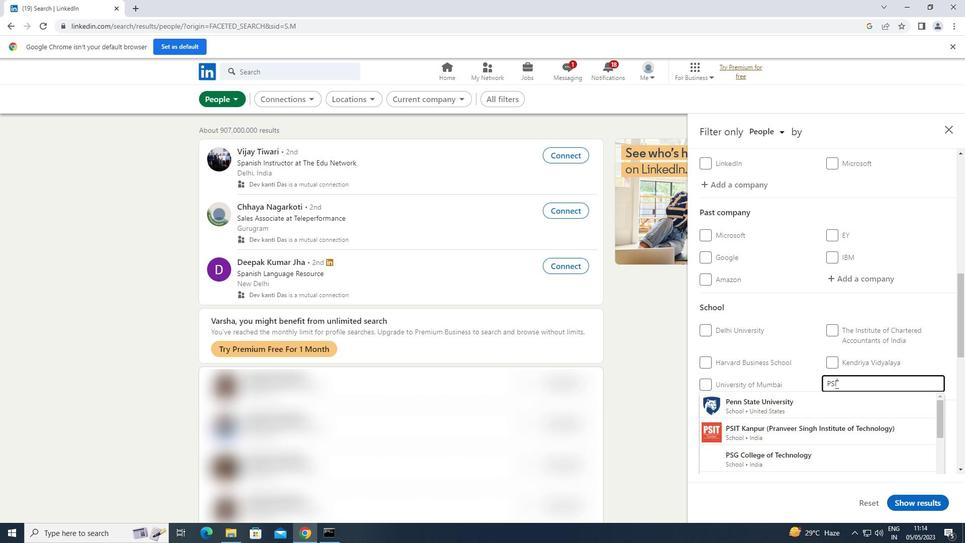 
Action: Mouse moved to (824, 407)
Screenshot: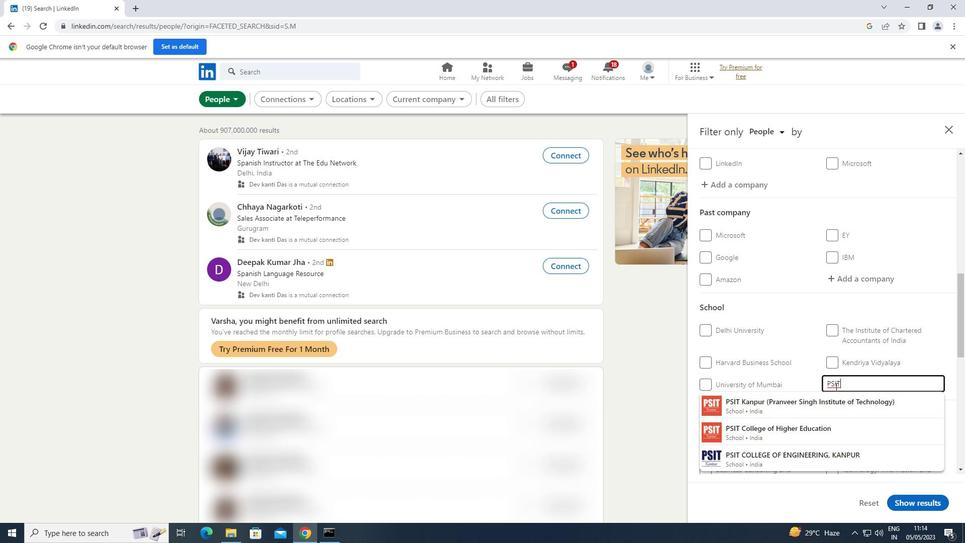 
Action: Mouse pressed left at (824, 407)
Screenshot: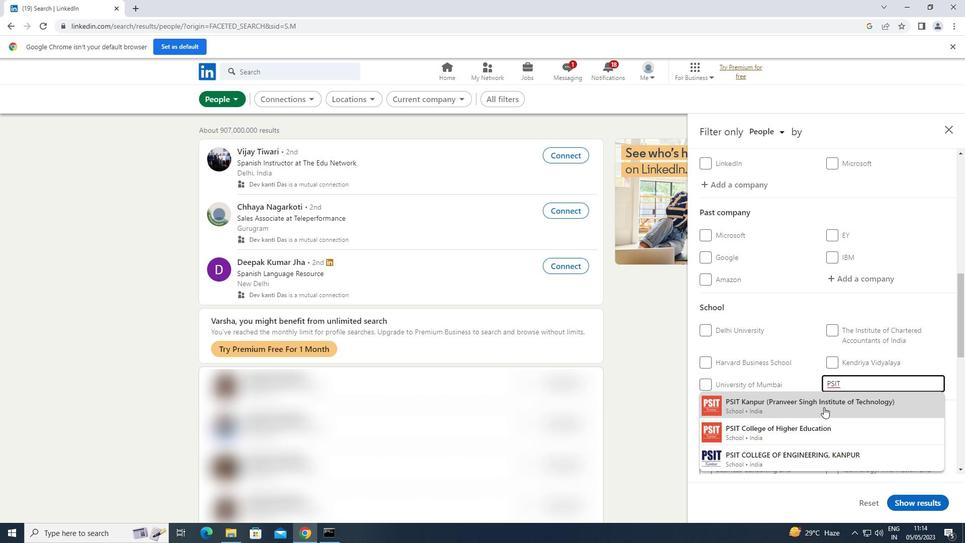 
Action: Mouse scrolled (824, 406) with delta (0, 0)
Screenshot: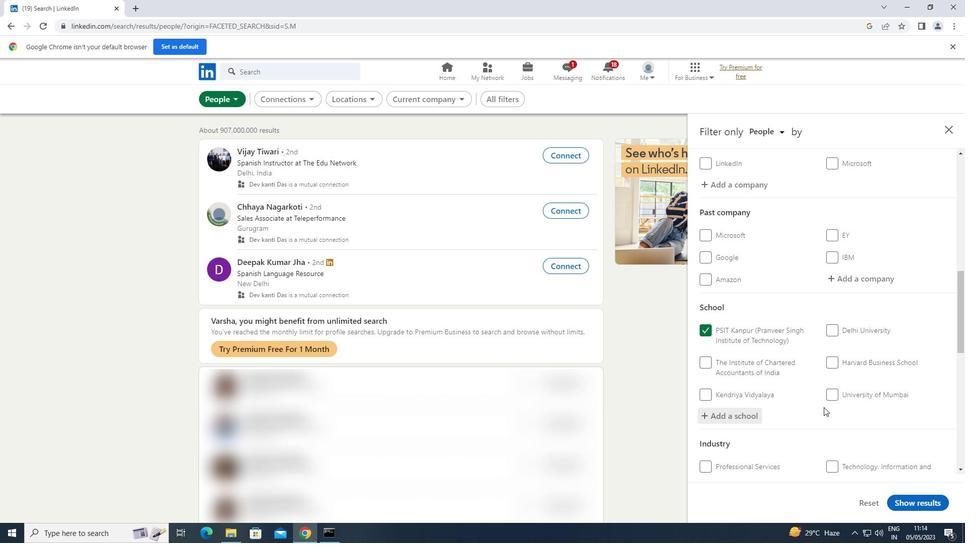 
Action: Mouse scrolled (824, 406) with delta (0, 0)
Screenshot: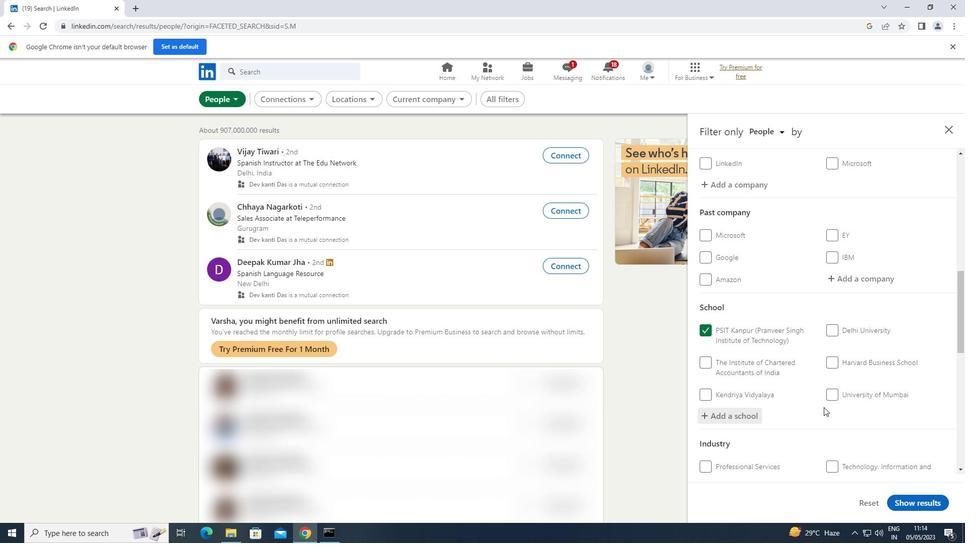 
Action: Mouse scrolled (824, 406) with delta (0, 0)
Screenshot: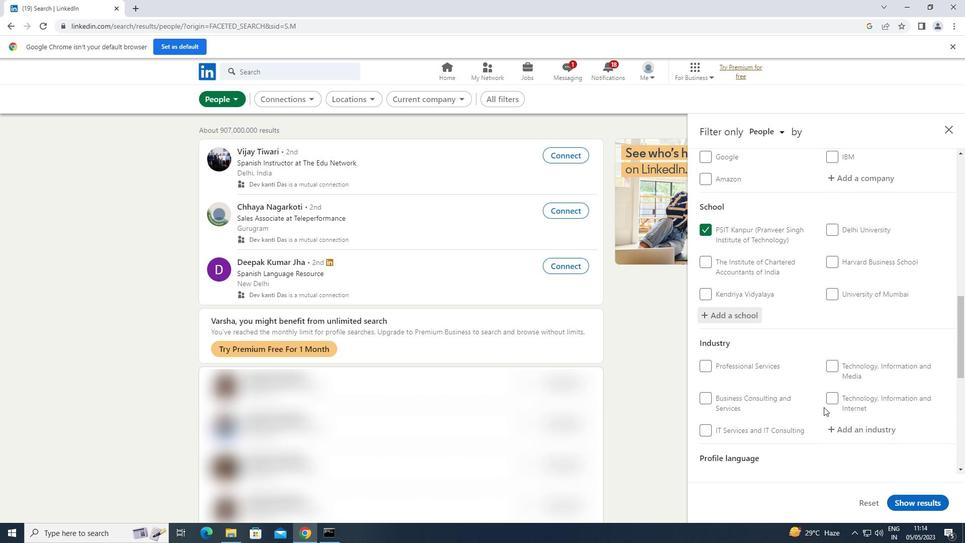 
Action: Mouse moved to (869, 376)
Screenshot: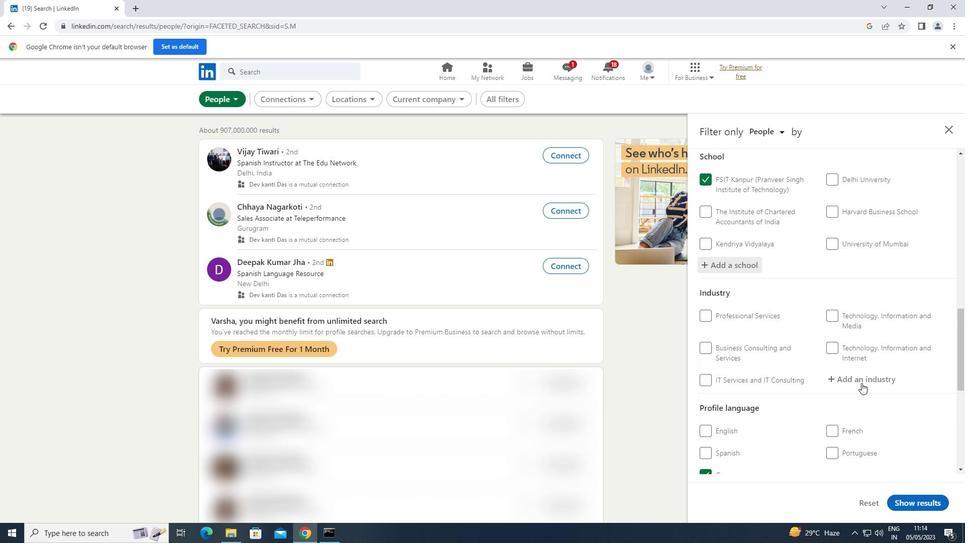 
Action: Mouse pressed left at (869, 376)
Screenshot: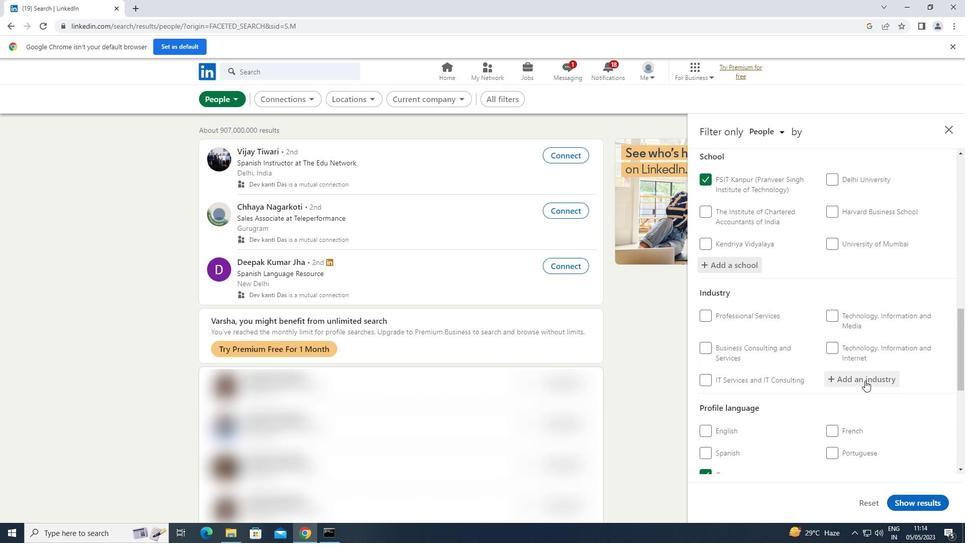 
Action: Key pressed <Key.shift>FURNITURE
Screenshot: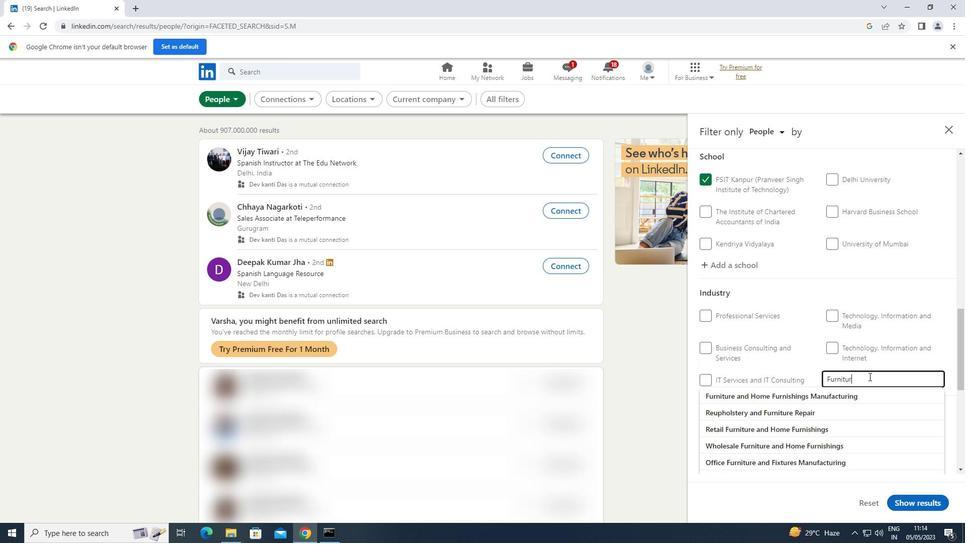 
Action: Mouse moved to (834, 395)
Screenshot: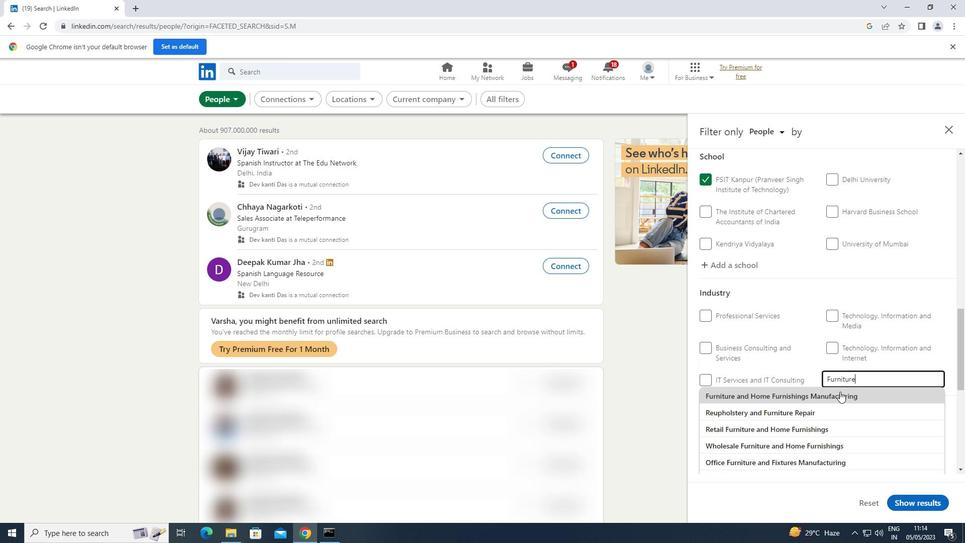 
Action: Mouse pressed left at (834, 395)
Screenshot: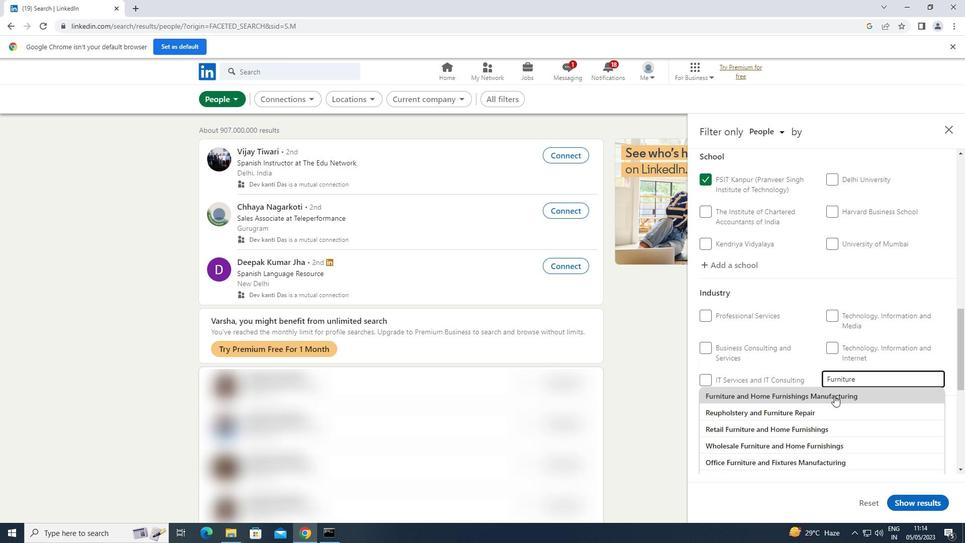 
Action: Mouse scrolled (834, 395) with delta (0, 0)
Screenshot: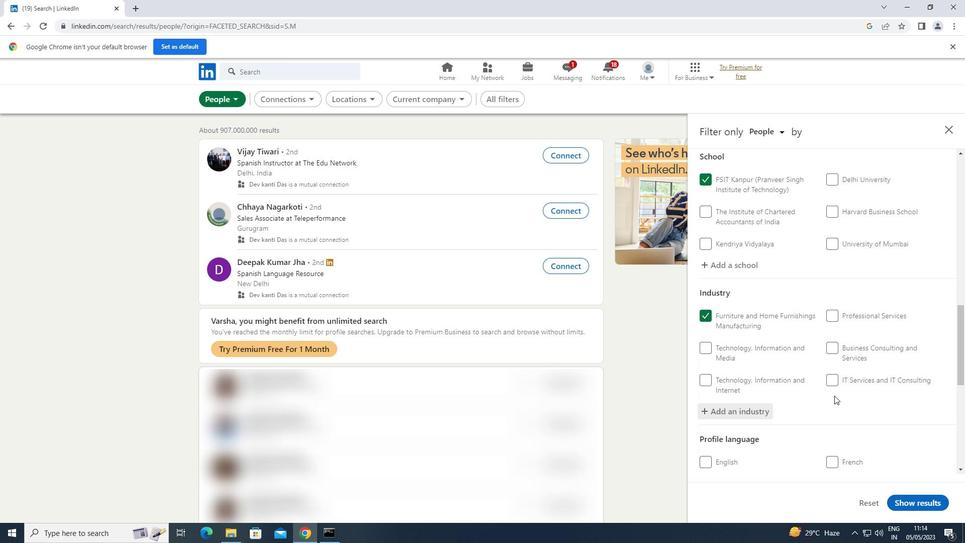 
Action: Mouse scrolled (834, 395) with delta (0, 0)
Screenshot: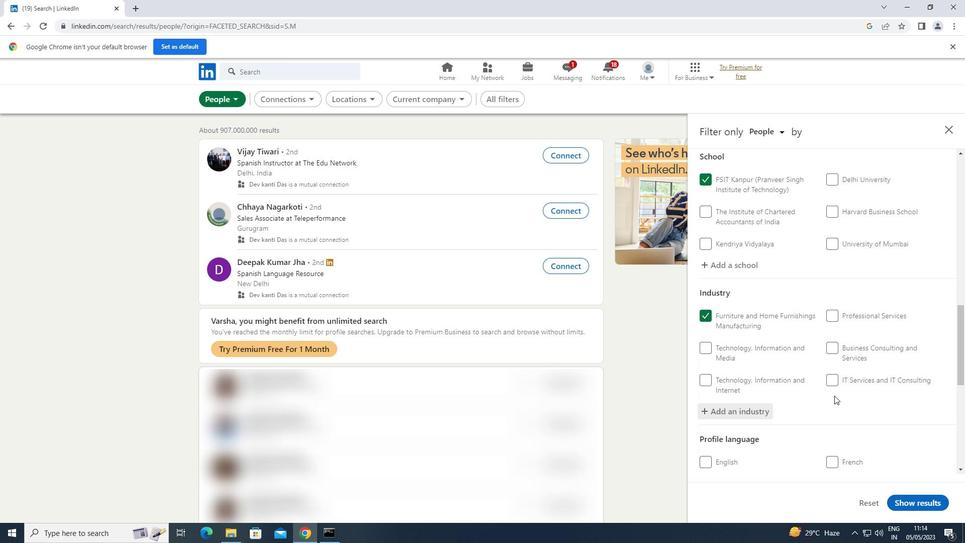 
Action: Mouse scrolled (834, 395) with delta (0, 0)
Screenshot: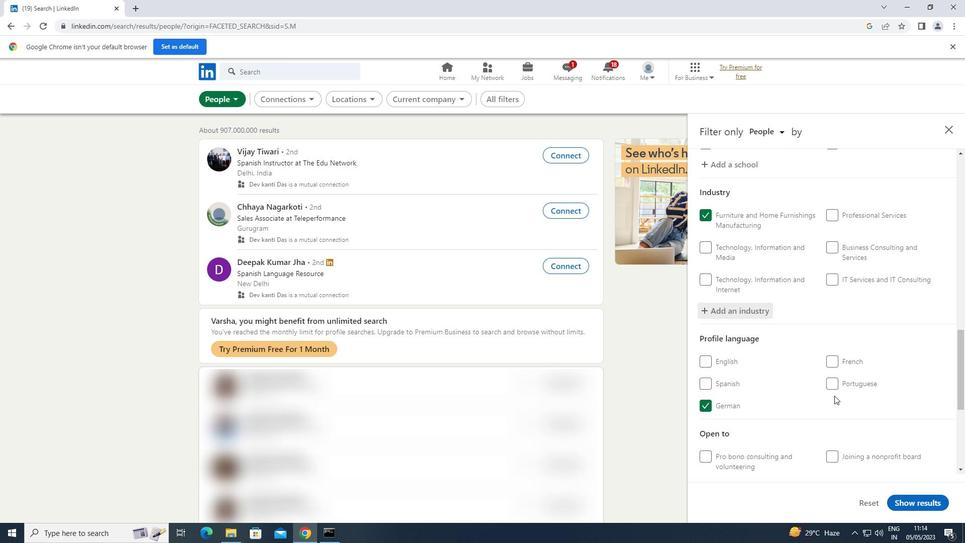 
Action: Mouse scrolled (834, 395) with delta (0, 0)
Screenshot: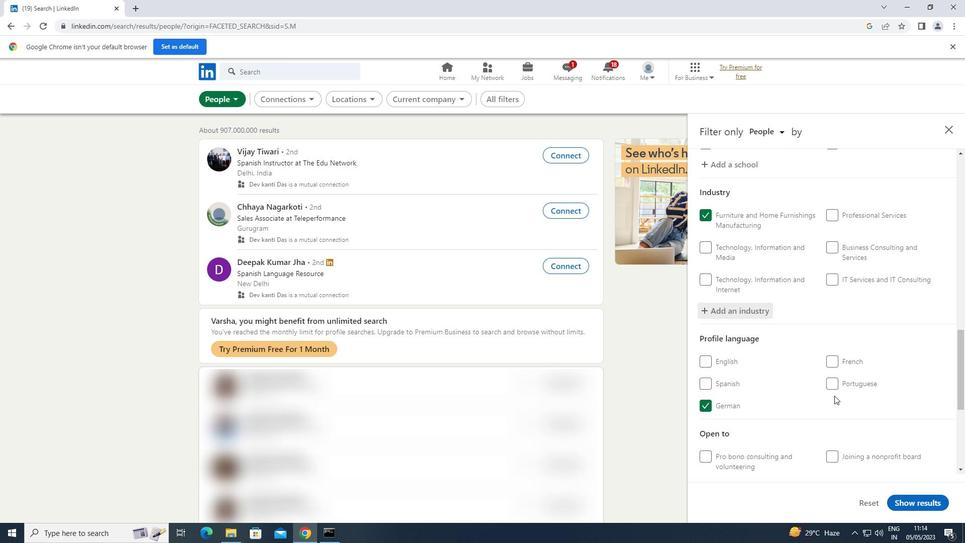 
Action: Mouse scrolled (834, 395) with delta (0, 0)
Screenshot: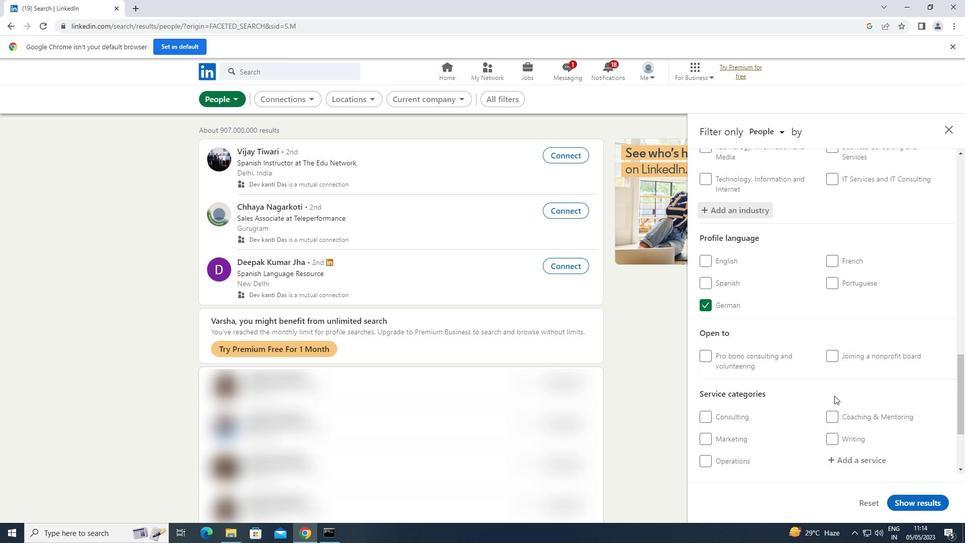 
Action: Mouse scrolled (834, 395) with delta (0, 0)
Screenshot: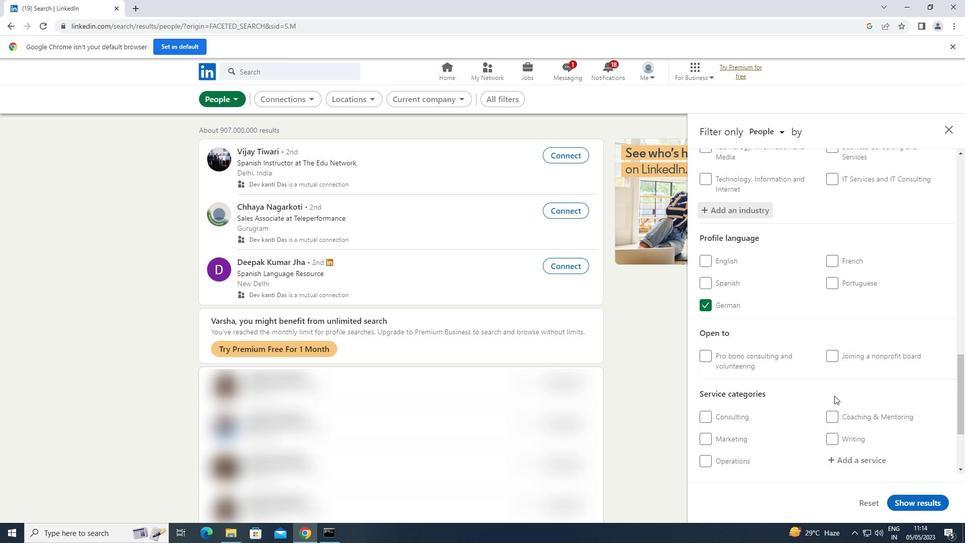 
Action: Mouse scrolled (834, 395) with delta (0, 0)
Screenshot: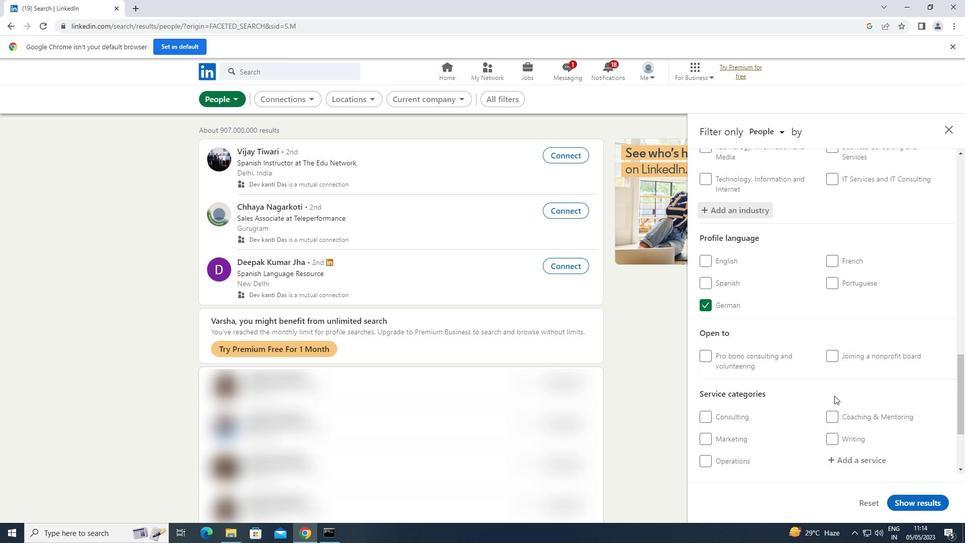 
Action: Mouse moved to (858, 334)
Screenshot: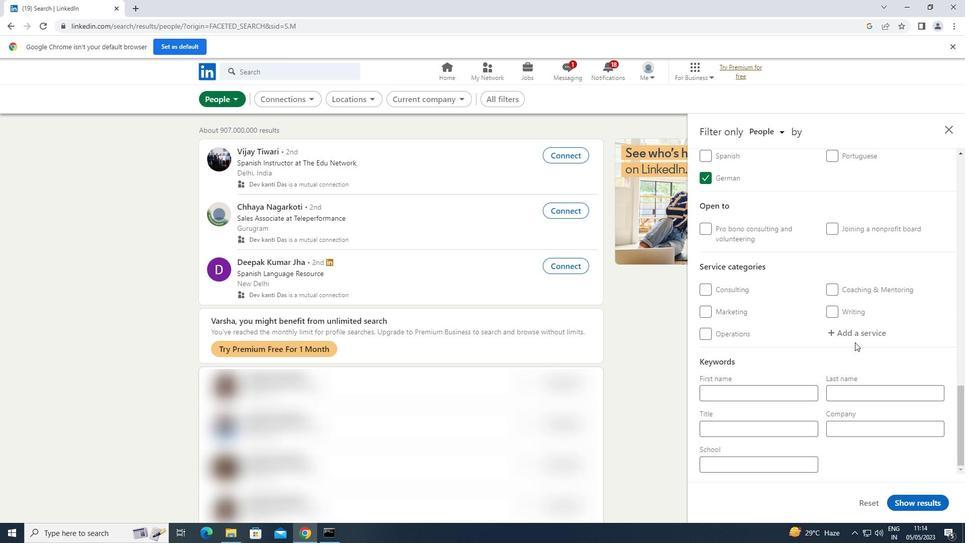 
Action: Mouse pressed left at (858, 334)
Screenshot: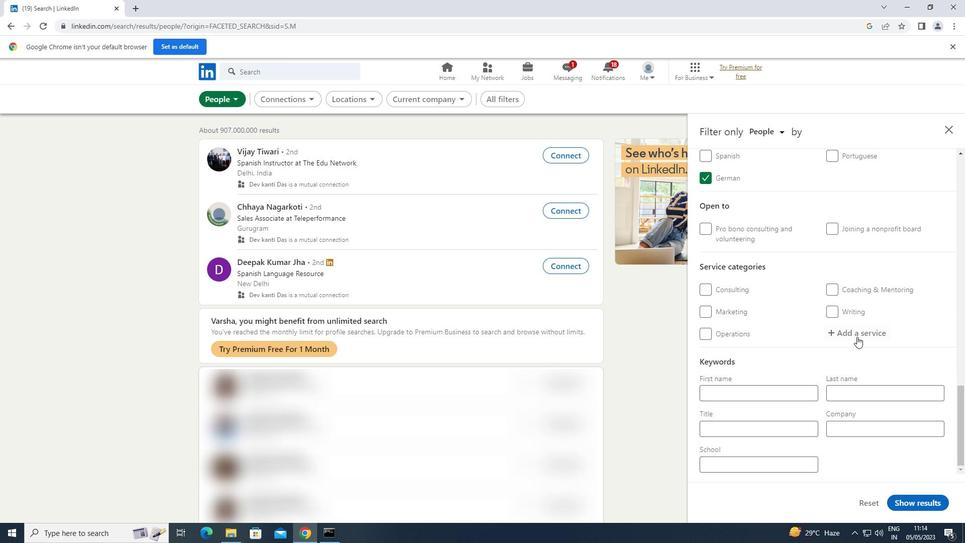 
Action: Key pressed <Key.shift>MARKETING
Screenshot: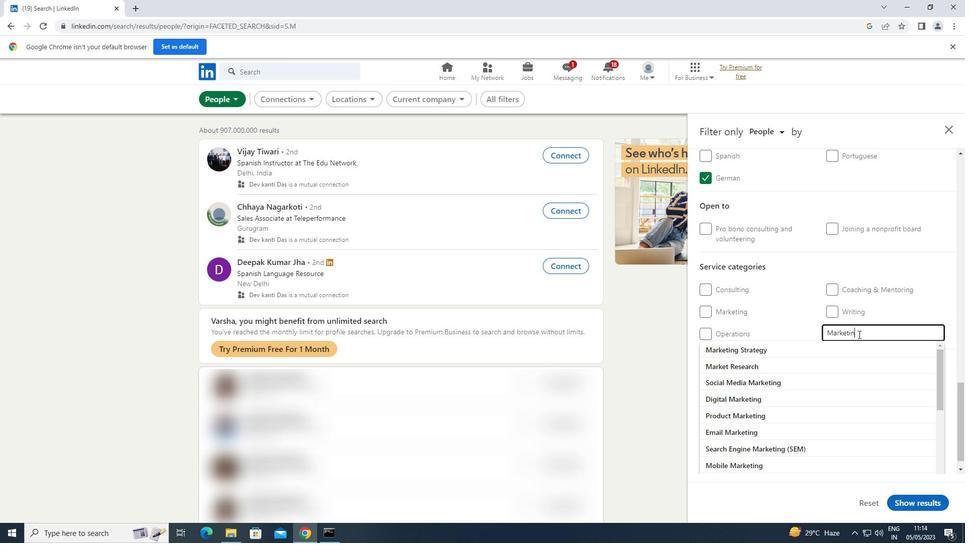 
Action: Mouse moved to (791, 340)
Screenshot: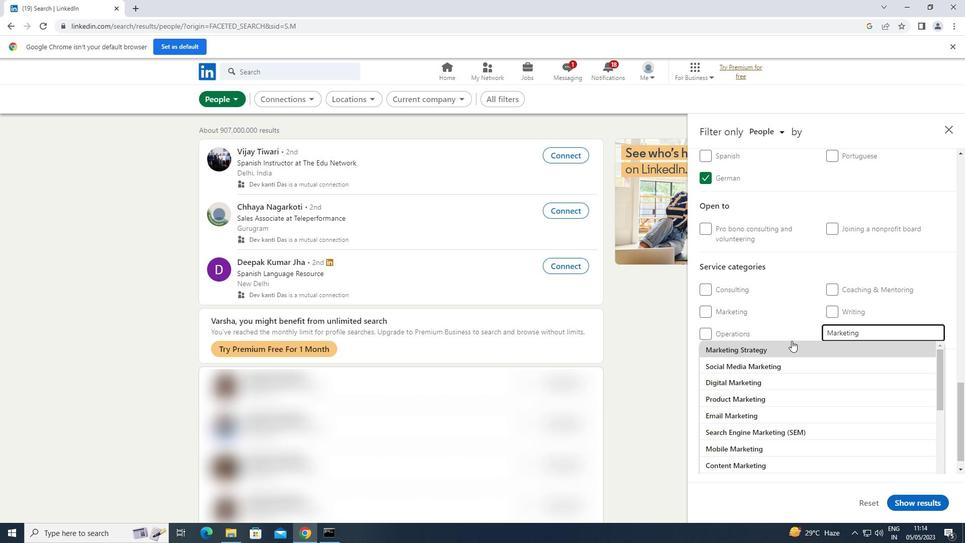 
Action: Key pressed <Key.enter>
Screenshot: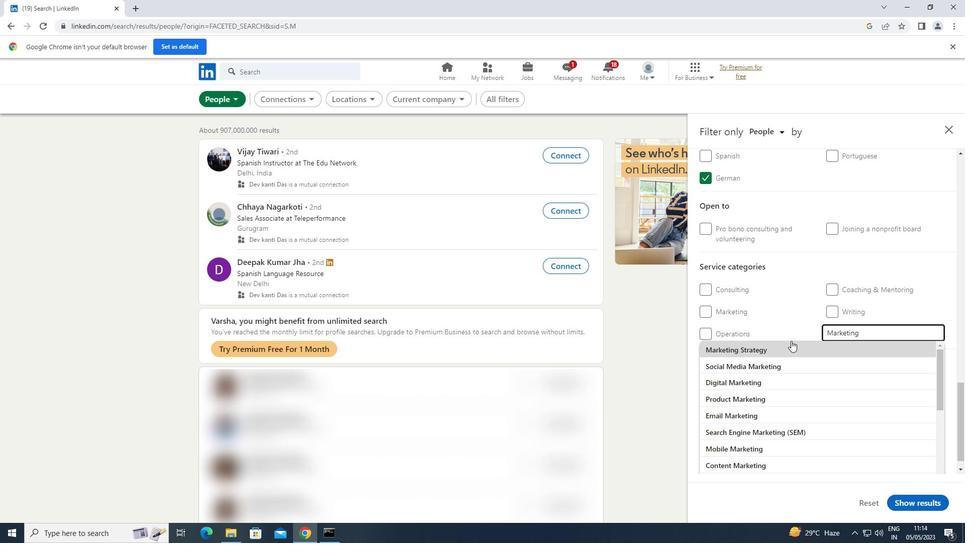 
Action: Mouse moved to (762, 433)
Screenshot: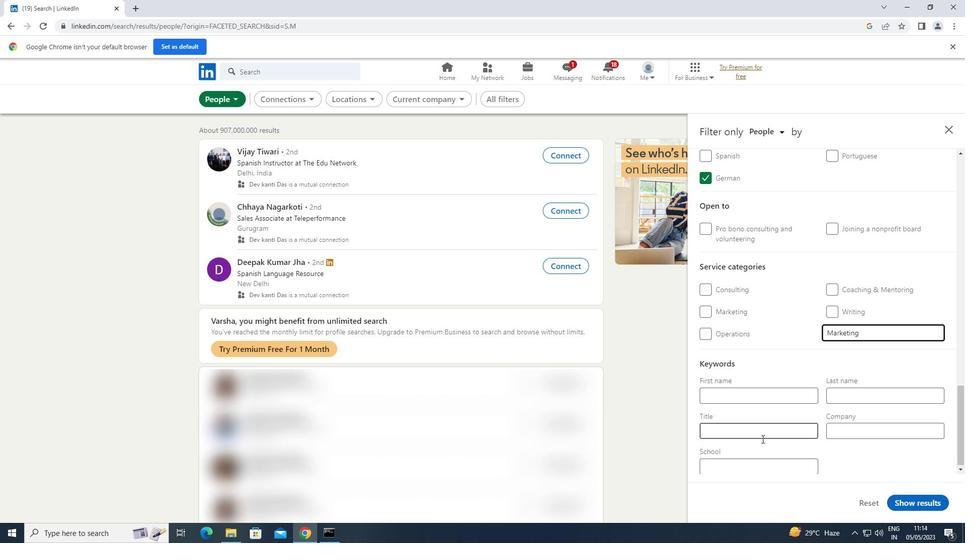 
Action: Mouse pressed left at (762, 433)
Screenshot: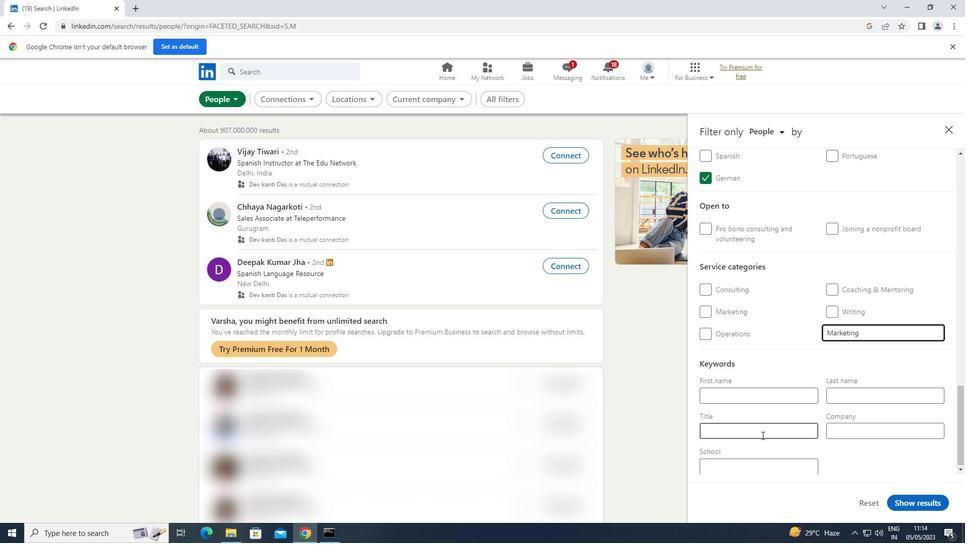 
Action: Key pressed <Key.shift>BARISTA
Screenshot: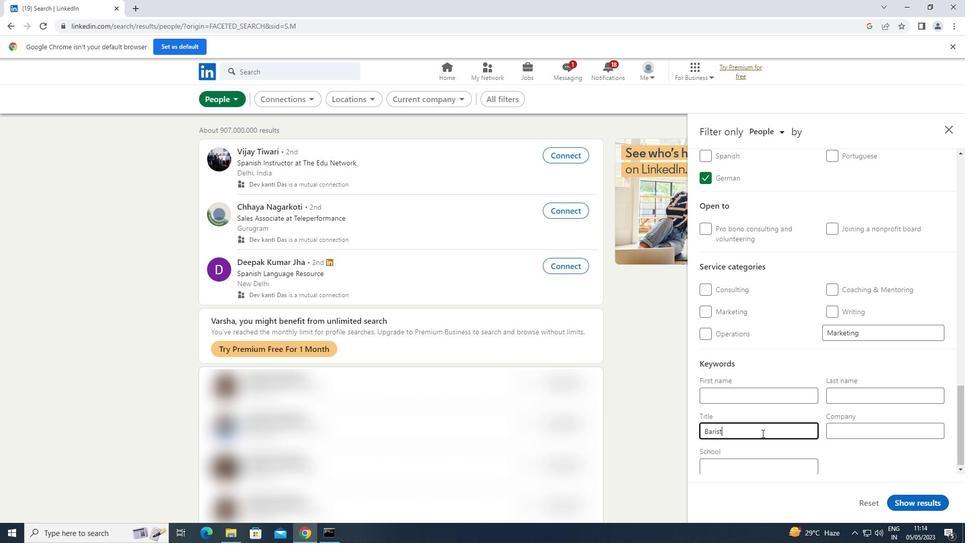 
Action: Mouse moved to (935, 506)
Screenshot: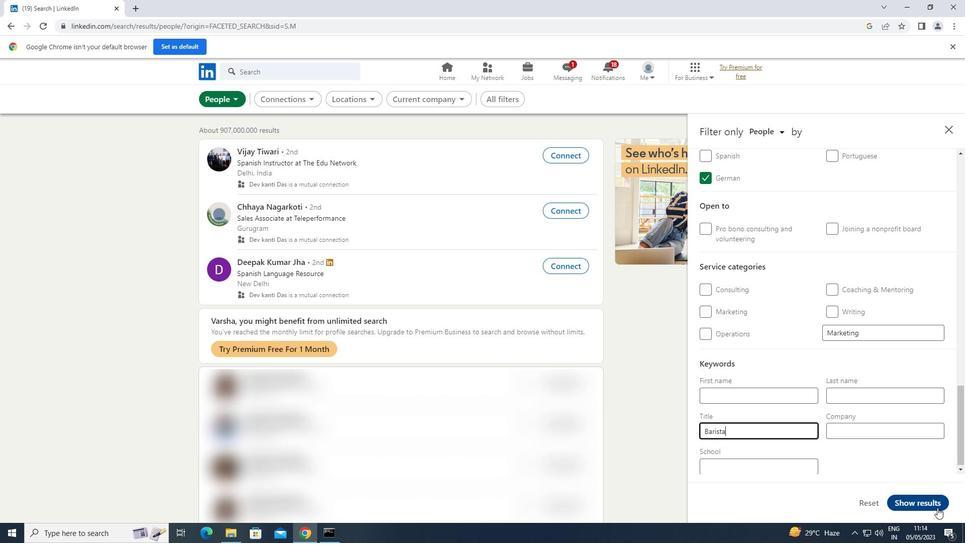 
Action: Mouse pressed left at (935, 506)
Screenshot: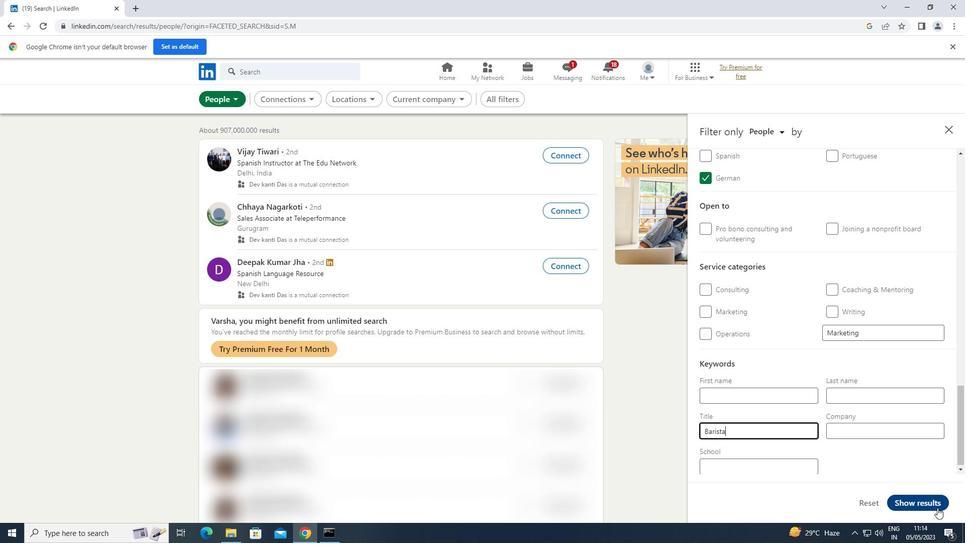 
